 Task: Find connections with filter location Fatehābād with filter topic #Motivationwith filter profile language Potuguese with filter current company McCormick & Company with filter school Young freshers Jobs in Karnataka with filter industry Dentists with filter service category Social Media Marketing with filter keywords title Sales Engineer
Action: Mouse moved to (137, 216)
Screenshot: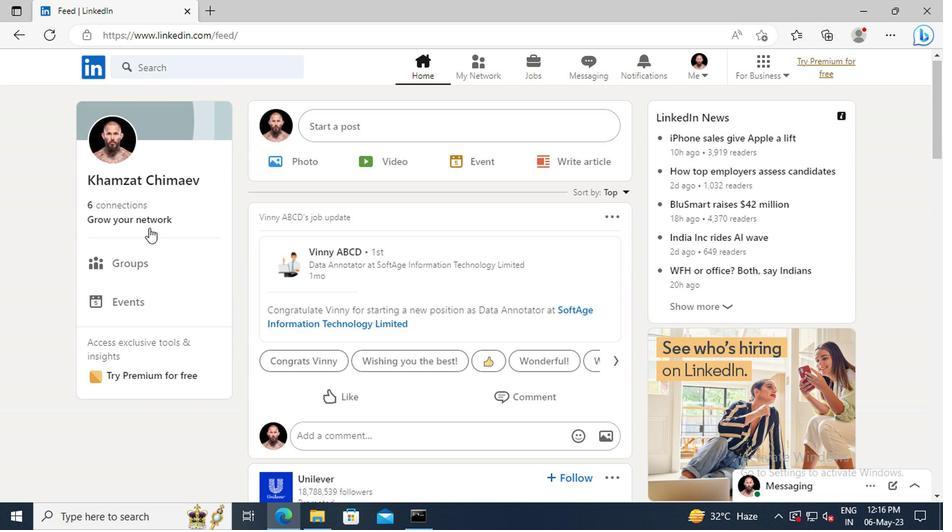 
Action: Mouse pressed left at (137, 216)
Screenshot: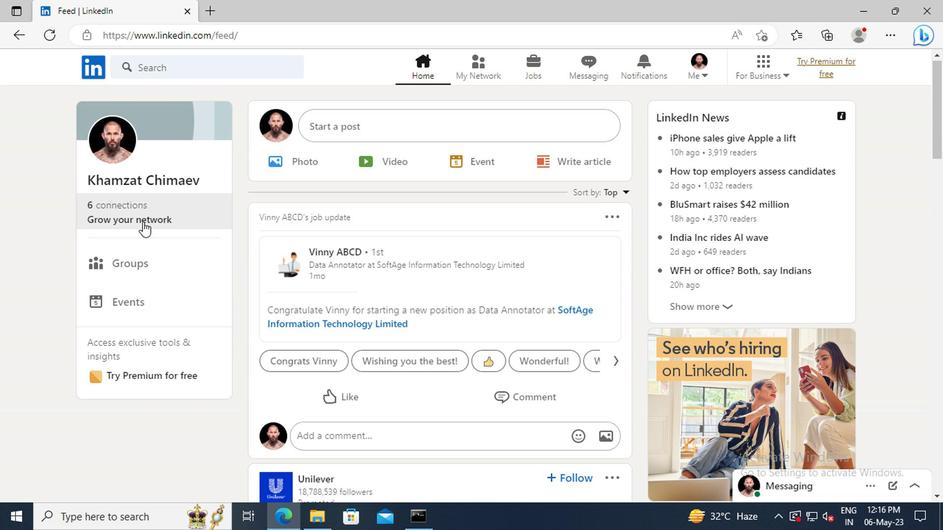 
Action: Mouse moved to (148, 145)
Screenshot: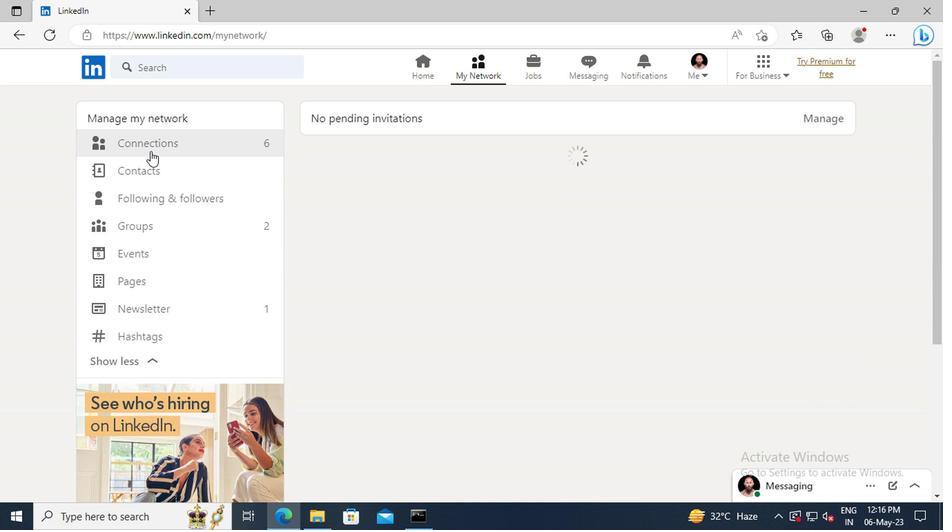 
Action: Mouse pressed left at (148, 145)
Screenshot: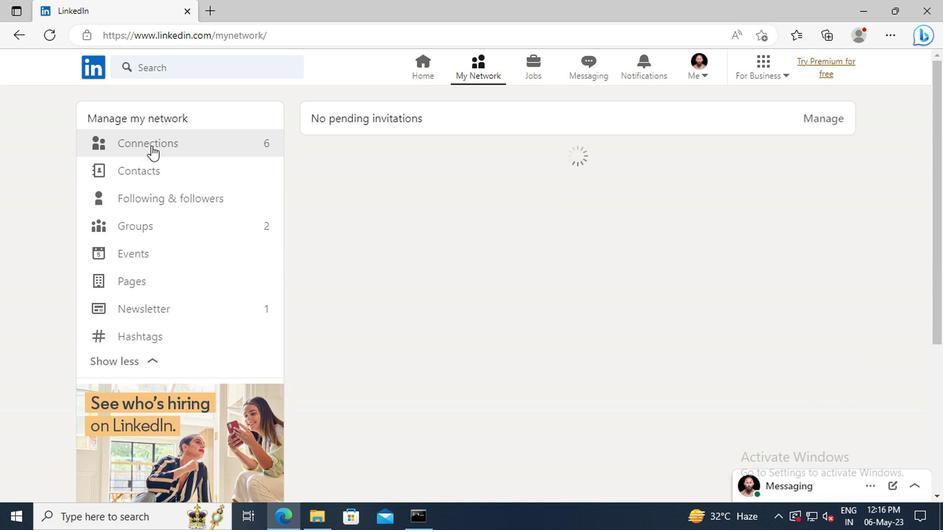 
Action: Mouse moved to (571, 148)
Screenshot: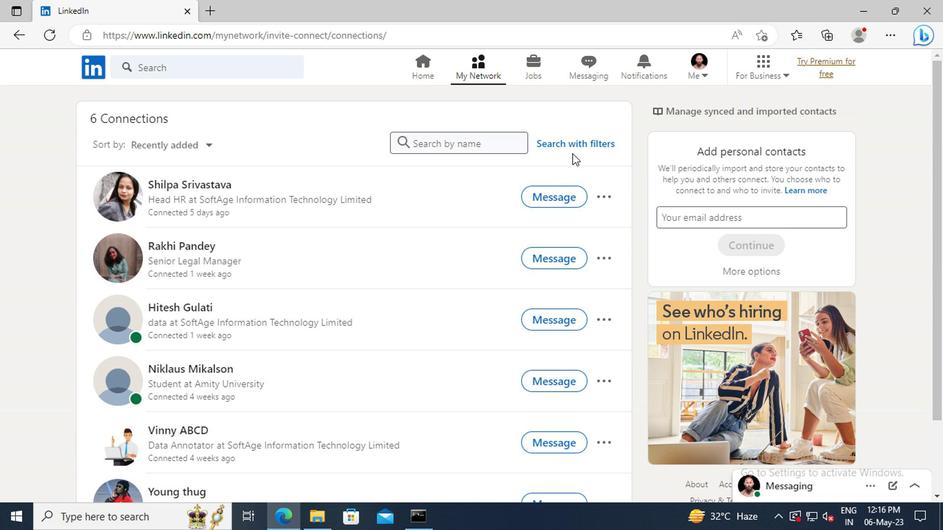 
Action: Mouse pressed left at (571, 148)
Screenshot: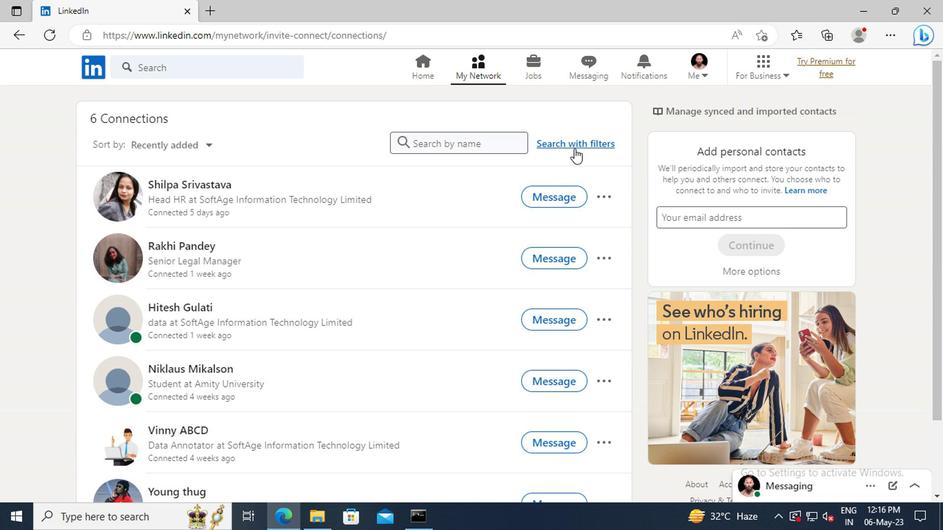 
Action: Mouse moved to (520, 108)
Screenshot: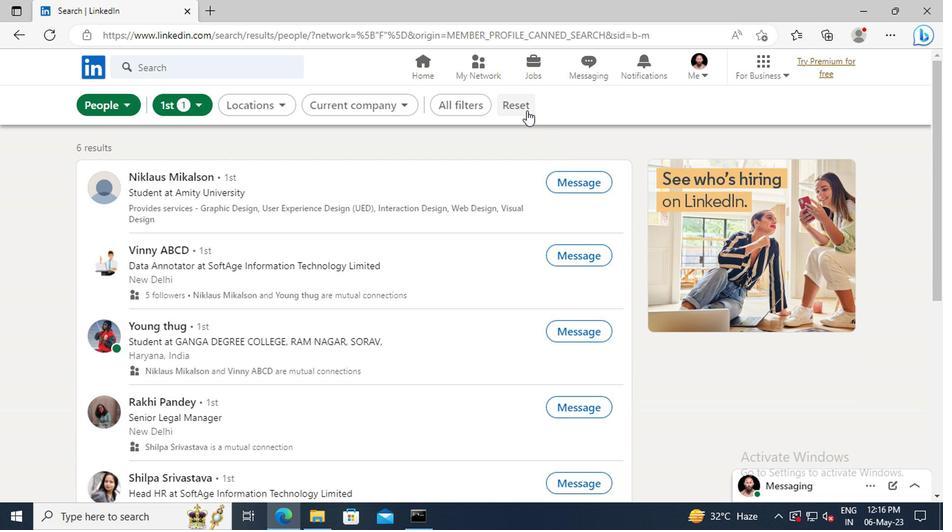 
Action: Mouse pressed left at (520, 108)
Screenshot: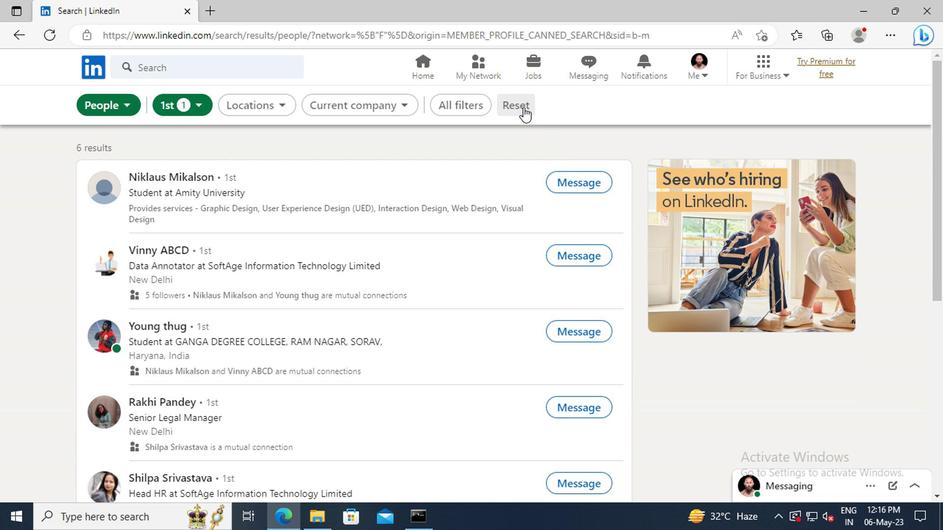 
Action: Mouse moved to (506, 108)
Screenshot: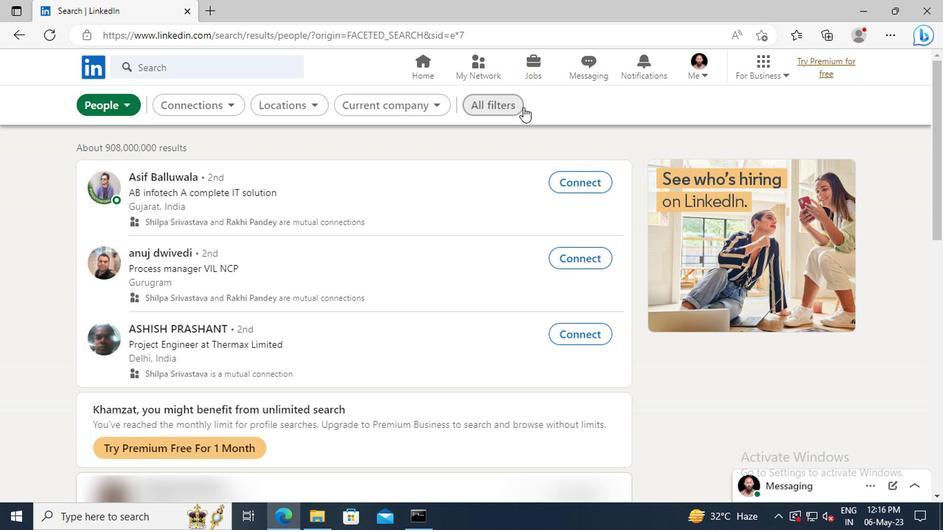 
Action: Mouse pressed left at (506, 108)
Screenshot: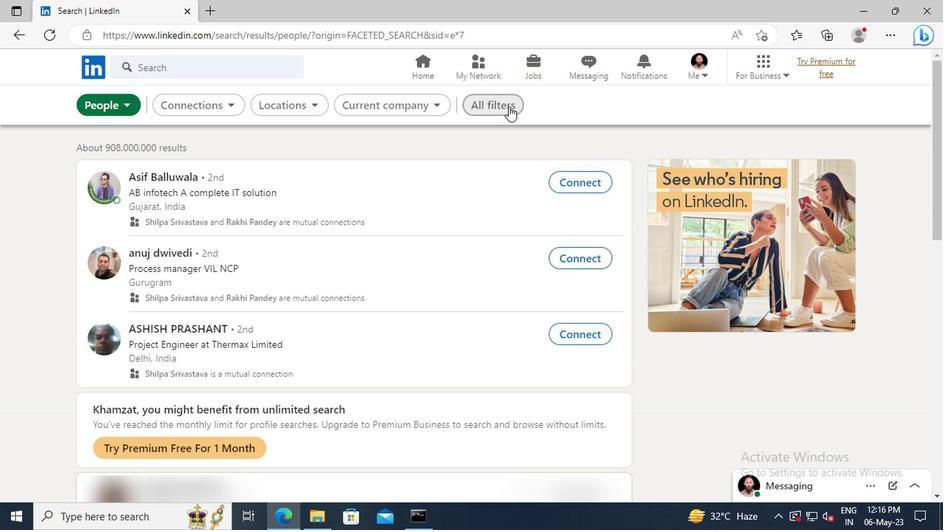 
Action: Mouse moved to (749, 263)
Screenshot: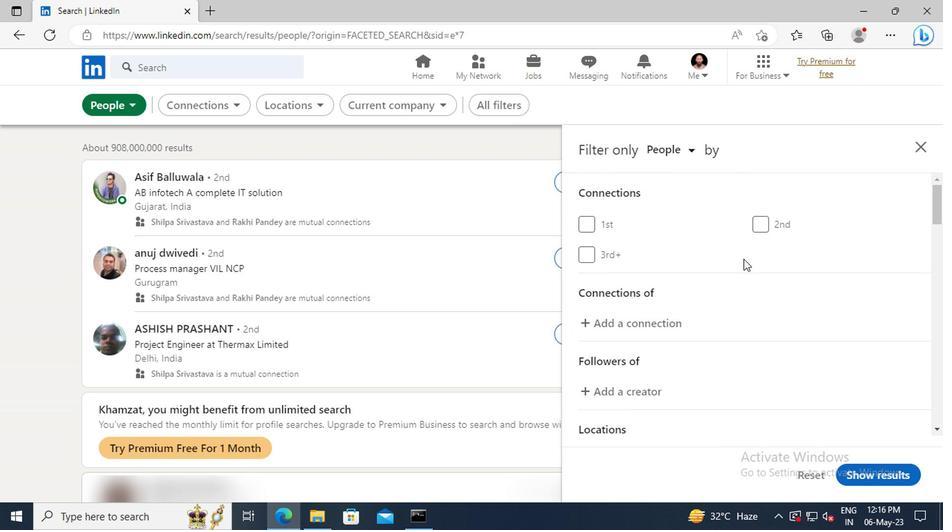 
Action: Mouse scrolled (749, 262) with delta (0, 0)
Screenshot: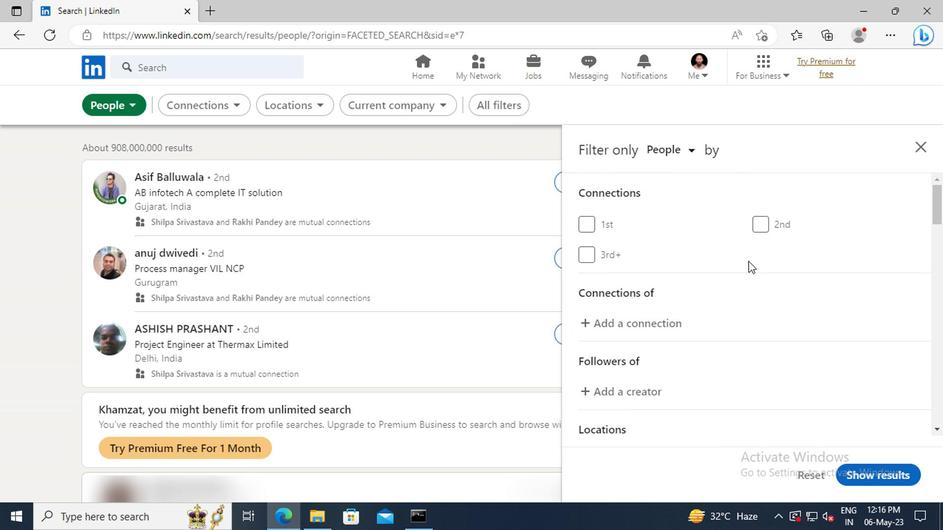 
Action: Mouse scrolled (749, 262) with delta (0, 0)
Screenshot: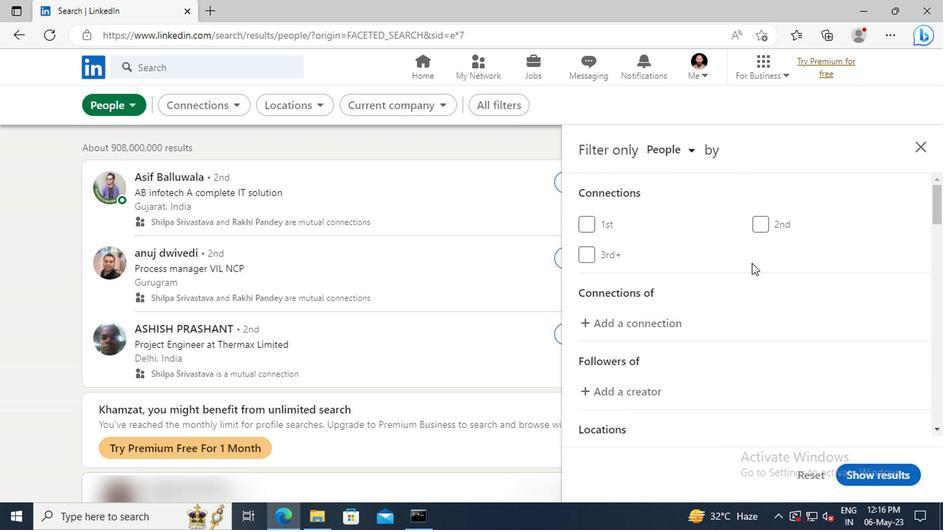 
Action: Mouse scrolled (749, 262) with delta (0, 0)
Screenshot: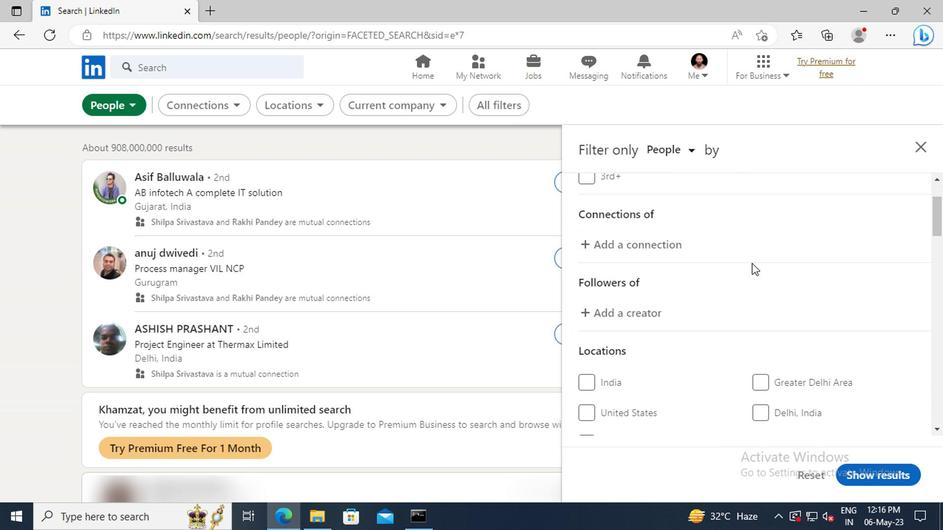 
Action: Mouse scrolled (749, 262) with delta (0, 0)
Screenshot: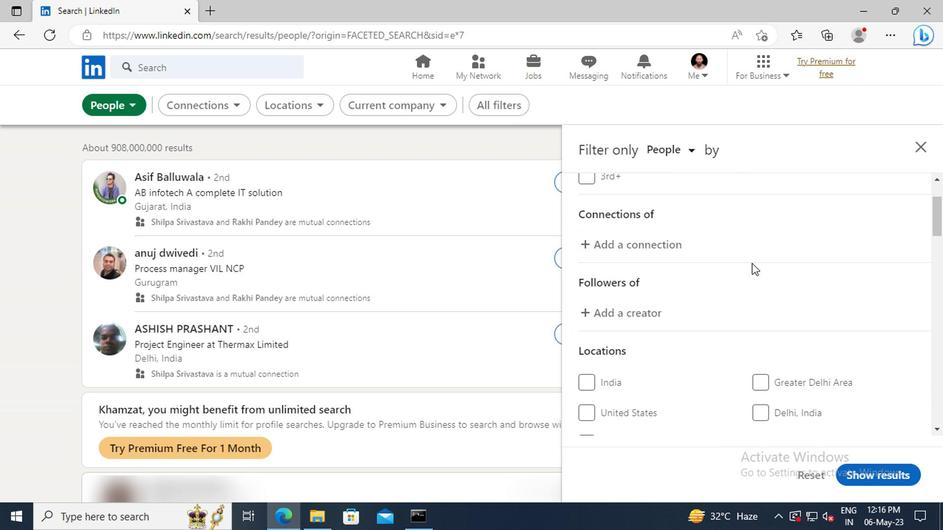 
Action: Mouse scrolled (749, 262) with delta (0, 0)
Screenshot: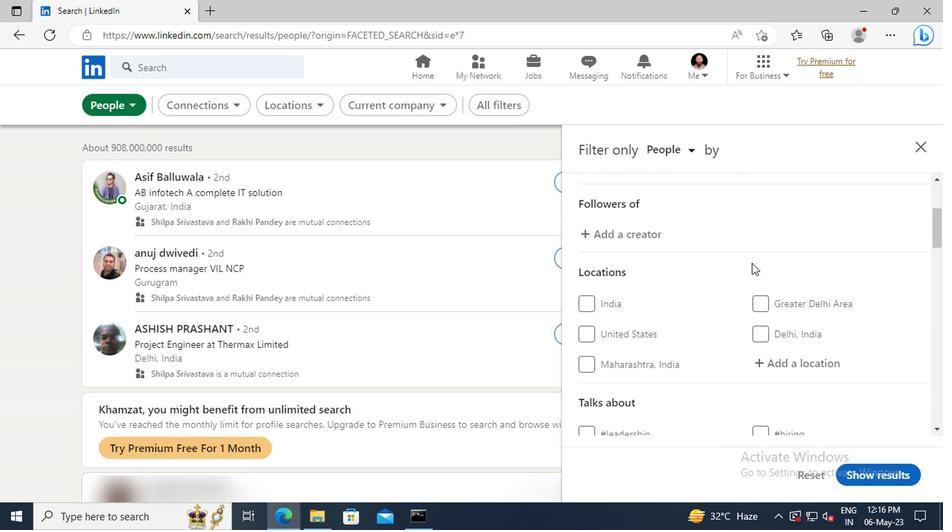
Action: Mouse moved to (749, 264)
Screenshot: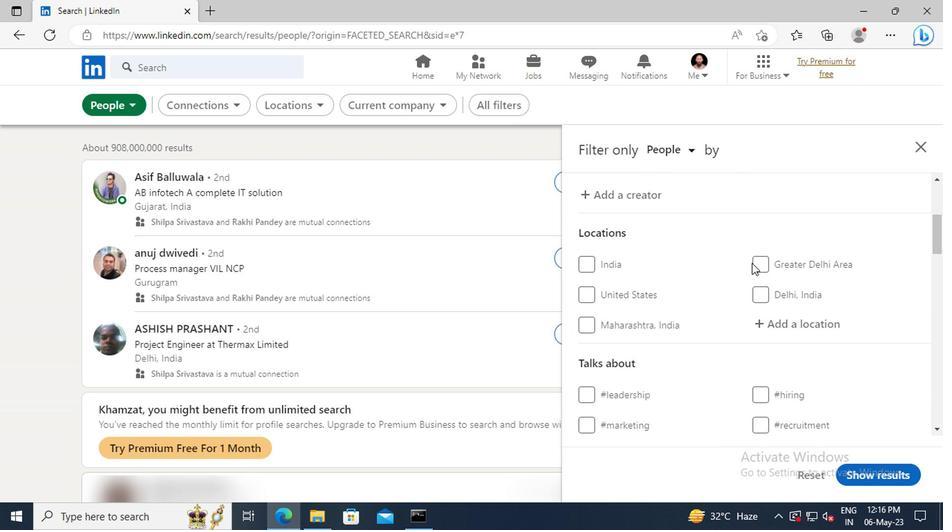 
Action: Mouse scrolled (749, 264) with delta (0, 0)
Screenshot: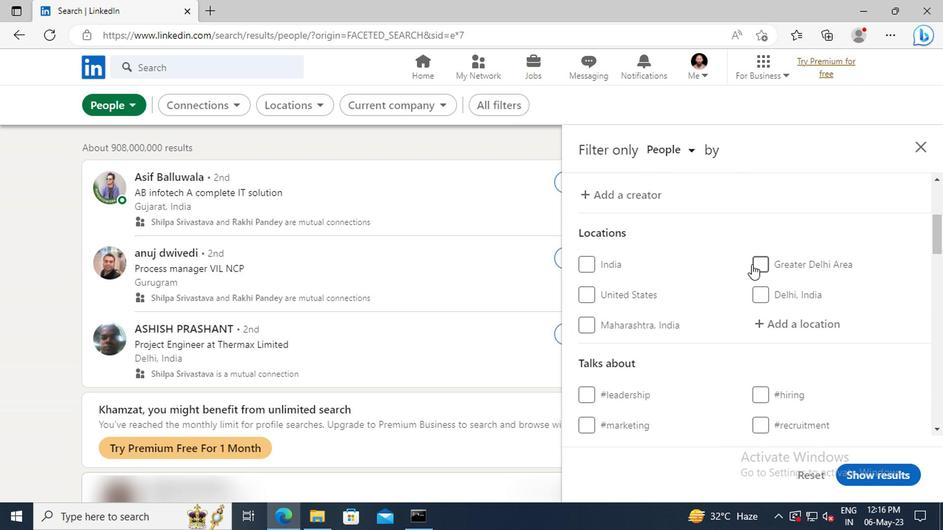 
Action: Mouse moved to (765, 282)
Screenshot: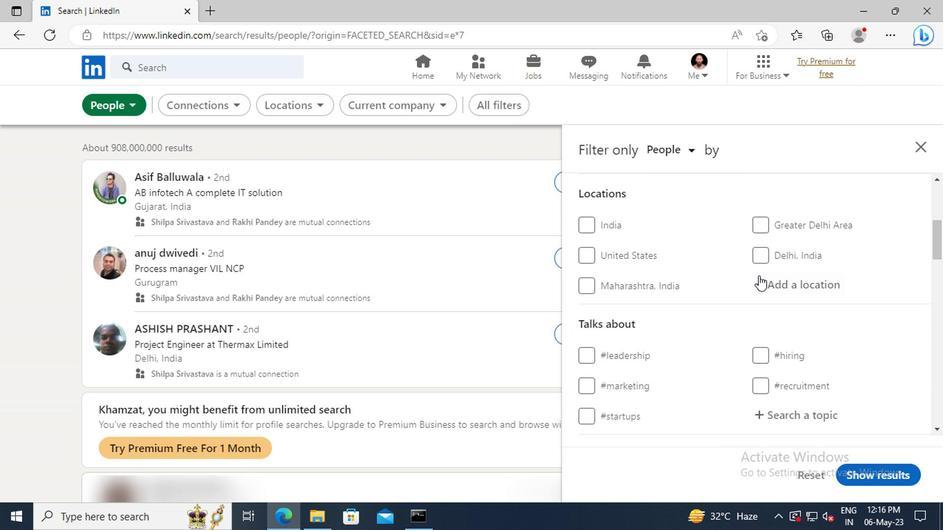 
Action: Mouse pressed left at (765, 282)
Screenshot: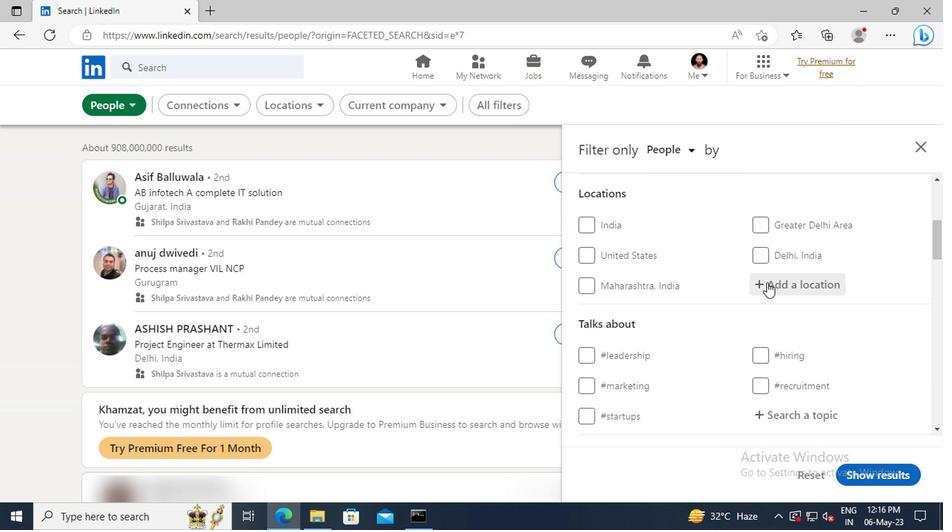 
Action: Key pressed <Key.shift>FATEHABAD
Screenshot: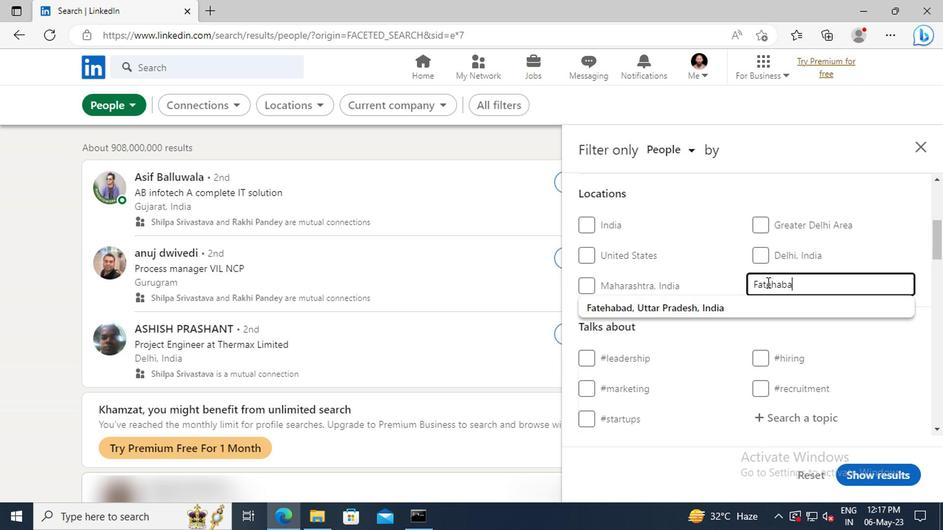 
Action: Mouse moved to (763, 303)
Screenshot: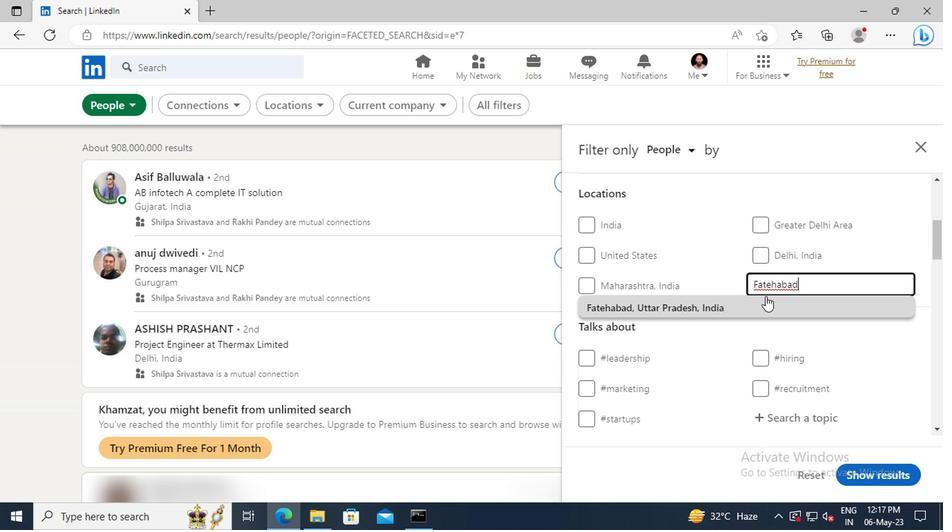 
Action: Mouse pressed left at (763, 303)
Screenshot: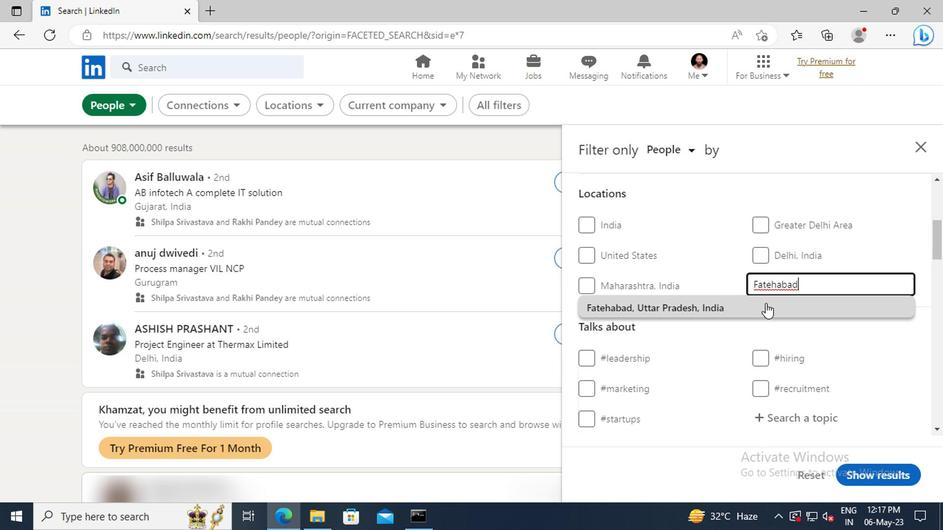 
Action: Mouse scrolled (763, 302) with delta (0, 0)
Screenshot: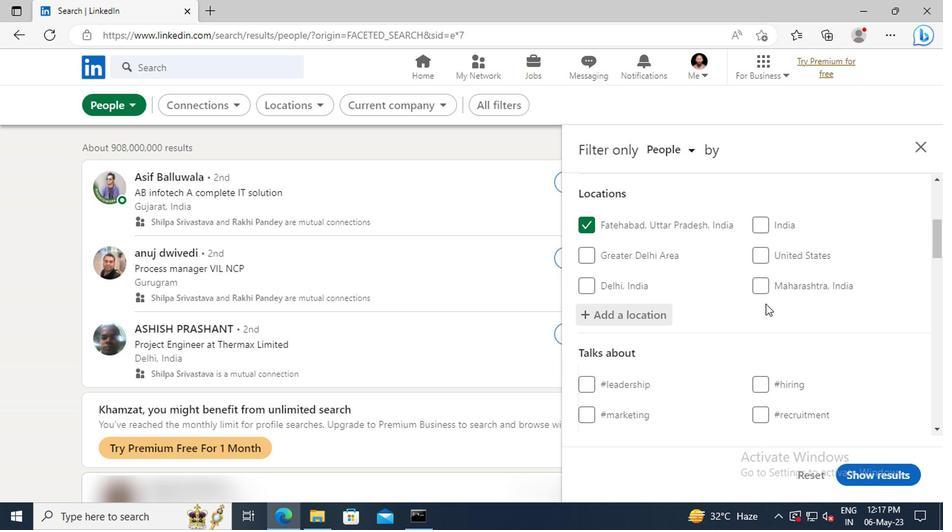 
Action: Mouse scrolled (763, 302) with delta (0, 0)
Screenshot: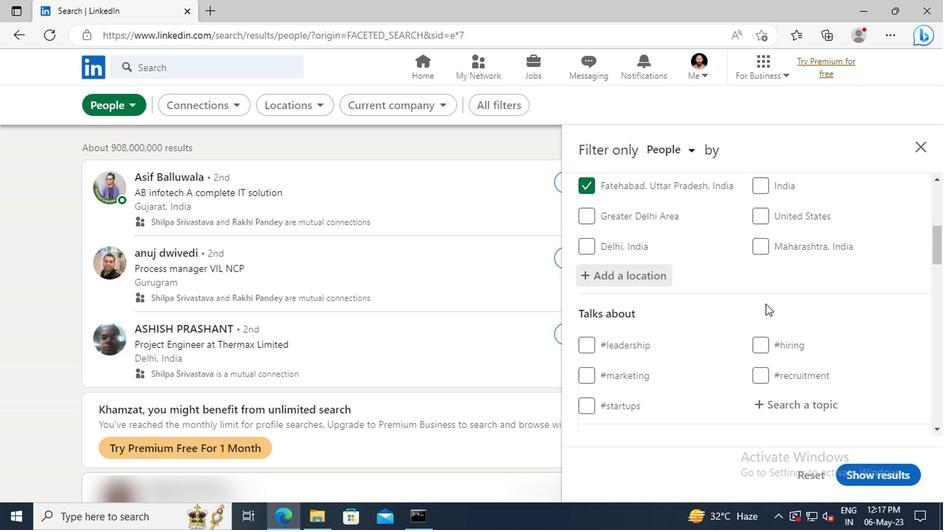 
Action: Mouse scrolled (763, 302) with delta (0, 0)
Screenshot: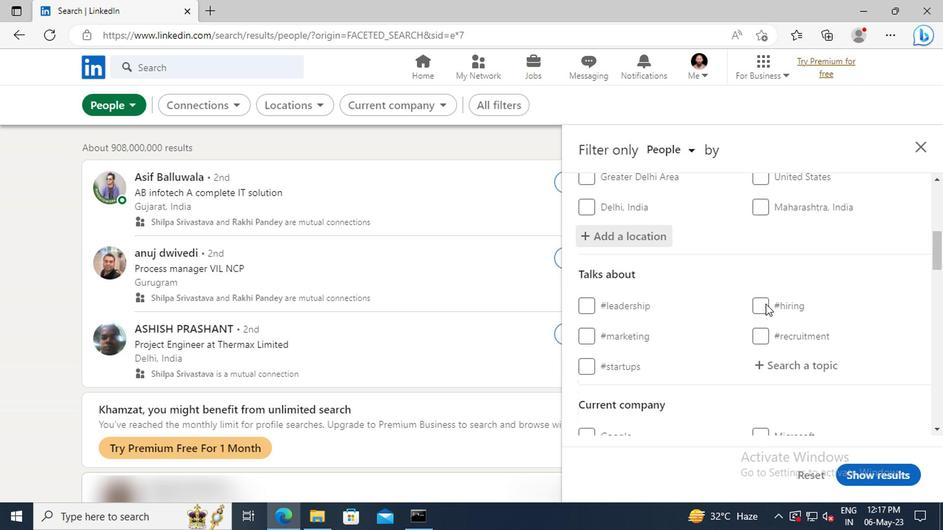 
Action: Mouse moved to (765, 323)
Screenshot: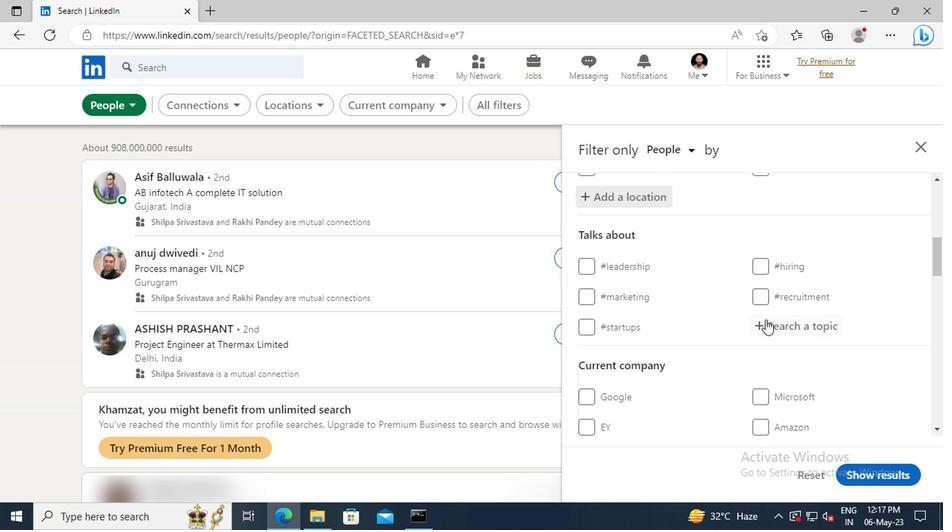 
Action: Mouse pressed left at (765, 323)
Screenshot: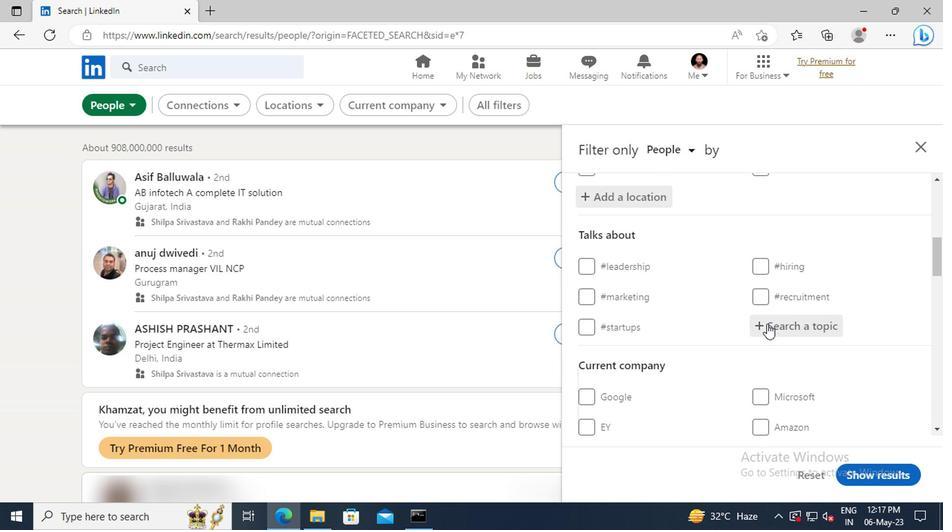 
Action: Key pressed <Key.shift>MOTI
Screenshot: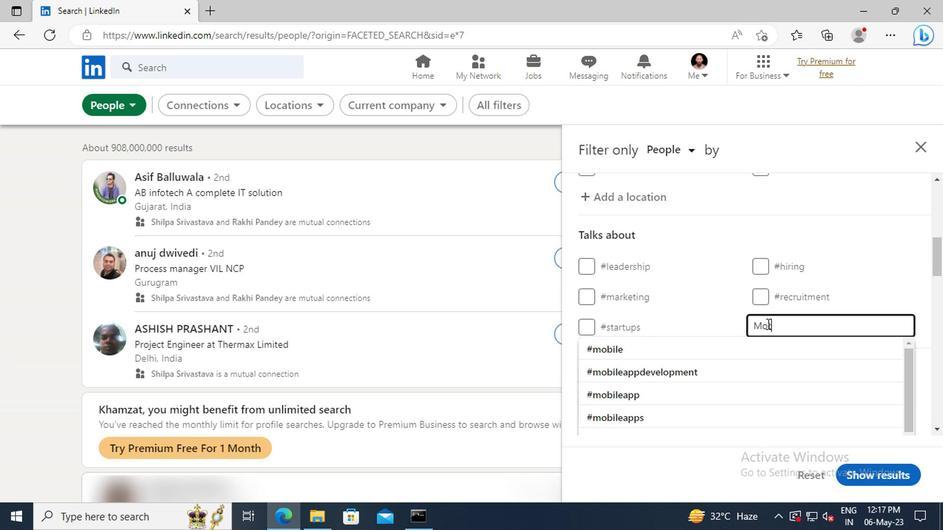 
Action: Mouse moved to (766, 342)
Screenshot: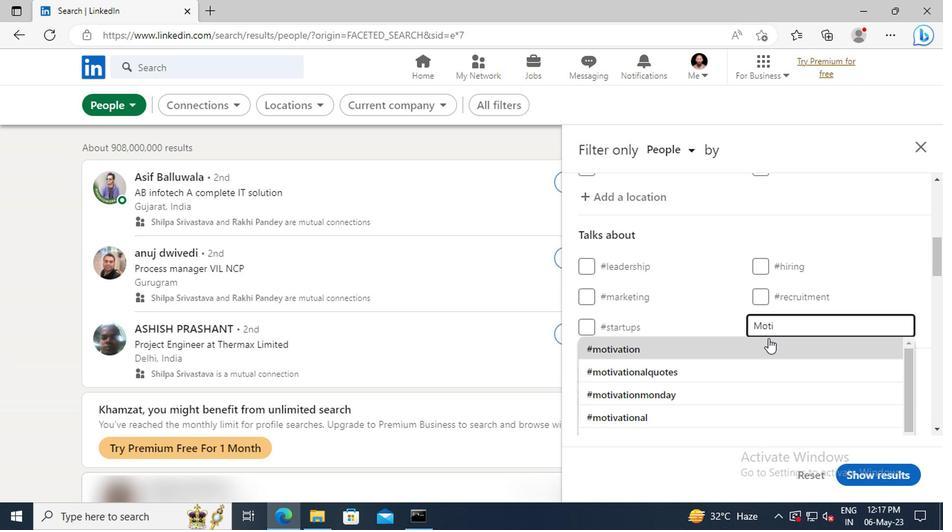 
Action: Mouse pressed left at (766, 342)
Screenshot: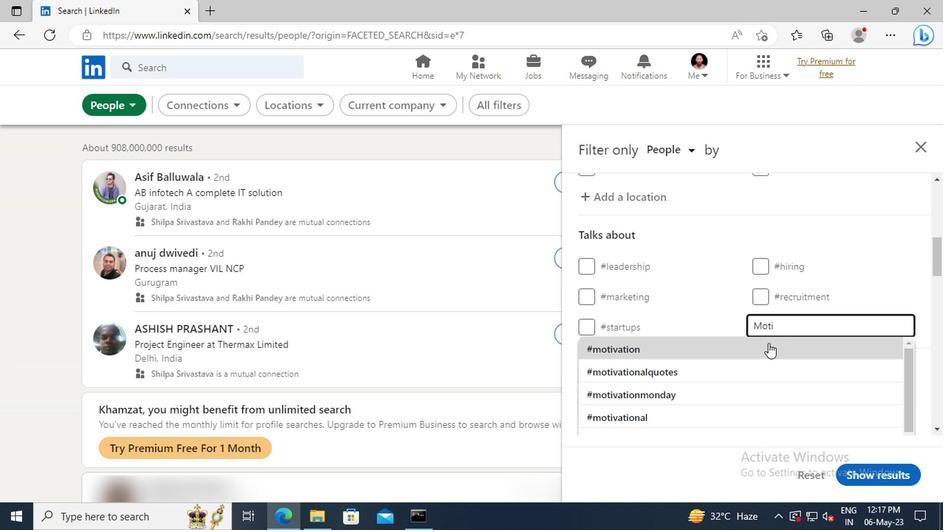 
Action: Mouse scrolled (766, 342) with delta (0, 0)
Screenshot: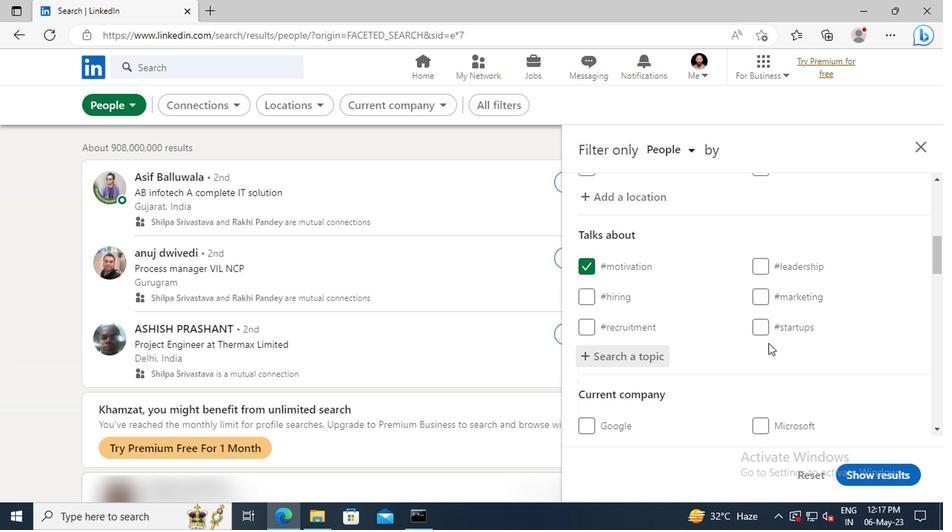 
Action: Mouse scrolled (766, 342) with delta (0, 0)
Screenshot: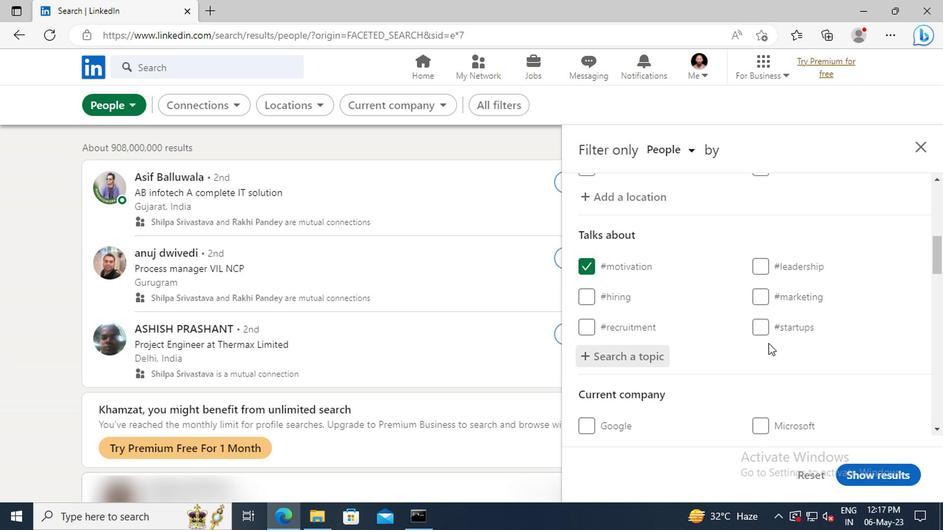 
Action: Mouse scrolled (766, 342) with delta (0, 0)
Screenshot: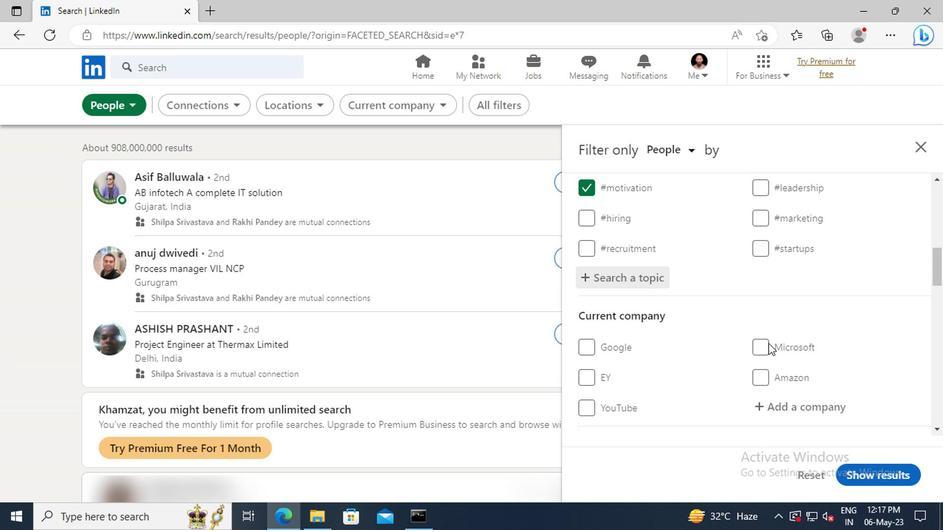 
Action: Mouse scrolled (766, 342) with delta (0, 0)
Screenshot: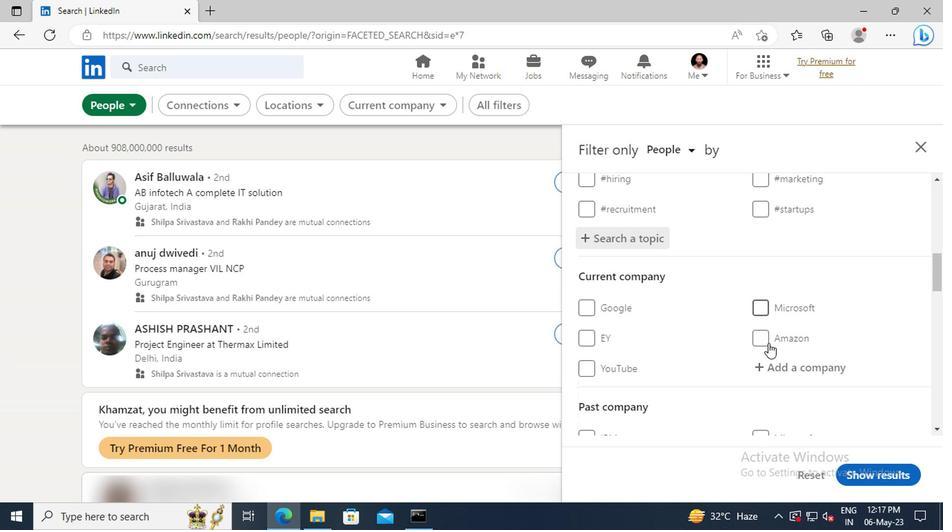 
Action: Mouse scrolled (766, 342) with delta (0, 0)
Screenshot: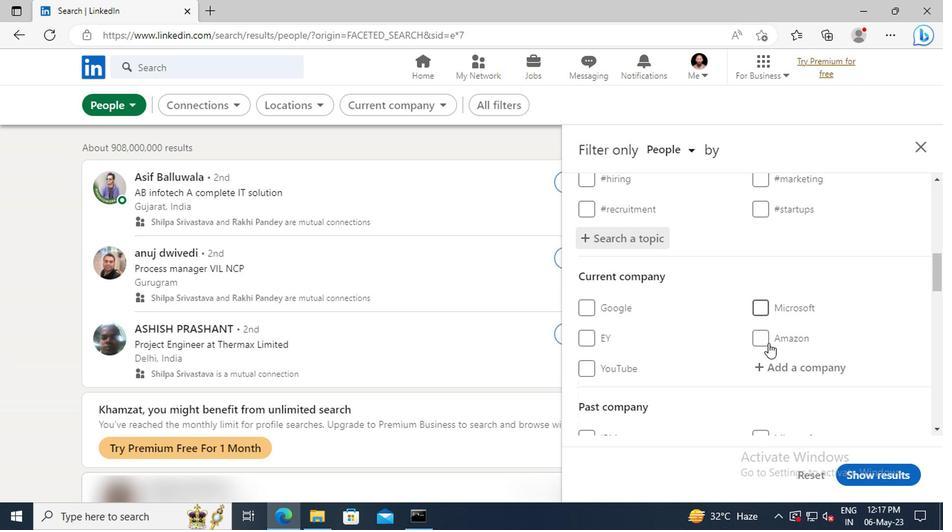 
Action: Mouse scrolled (766, 342) with delta (0, 0)
Screenshot: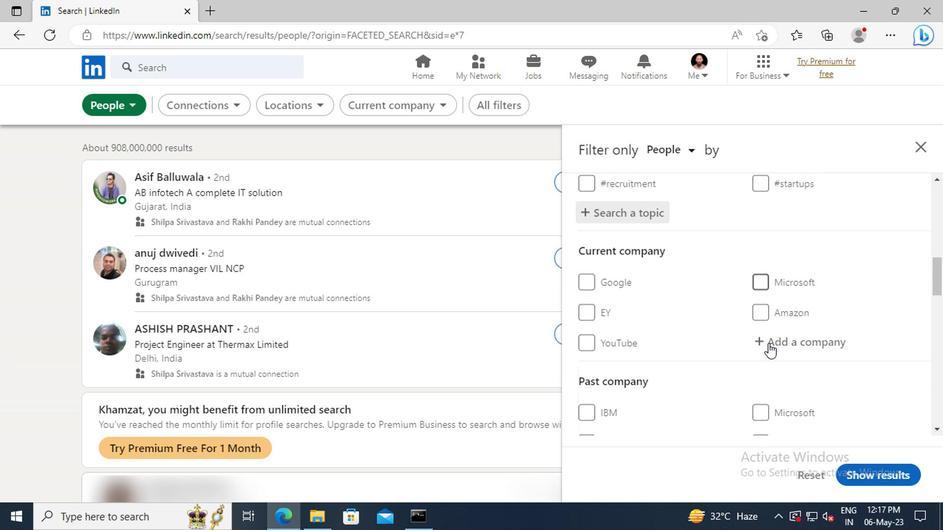 
Action: Mouse scrolled (766, 342) with delta (0, 0)
Screenshot: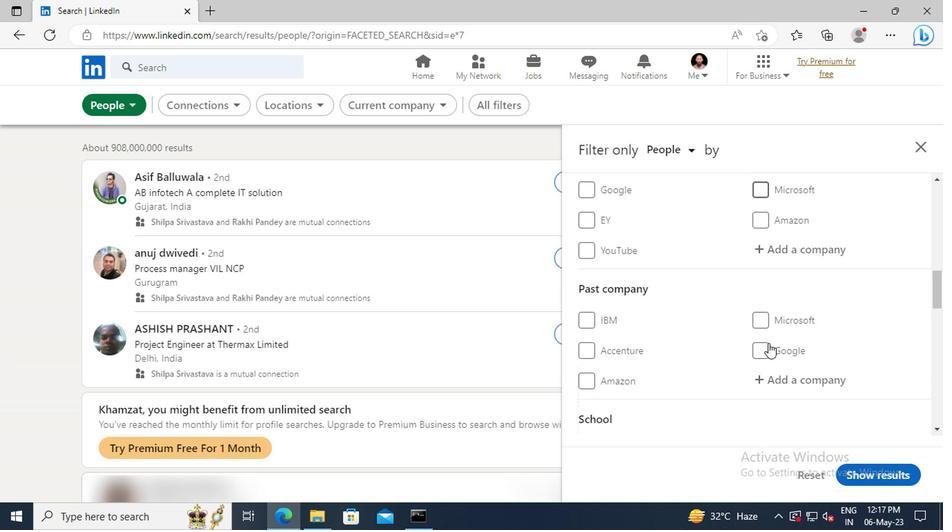 
Action: Mouse scrolled (766, 342) with delta (0, 0)
Screenshot: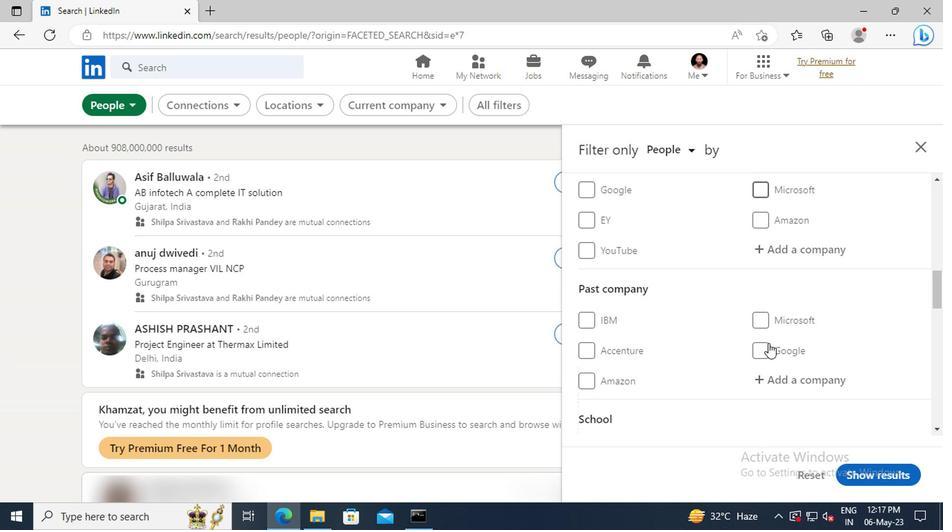 
Action: Mouse scrolled (766, 342) with delta (0, 0)
Screenshot: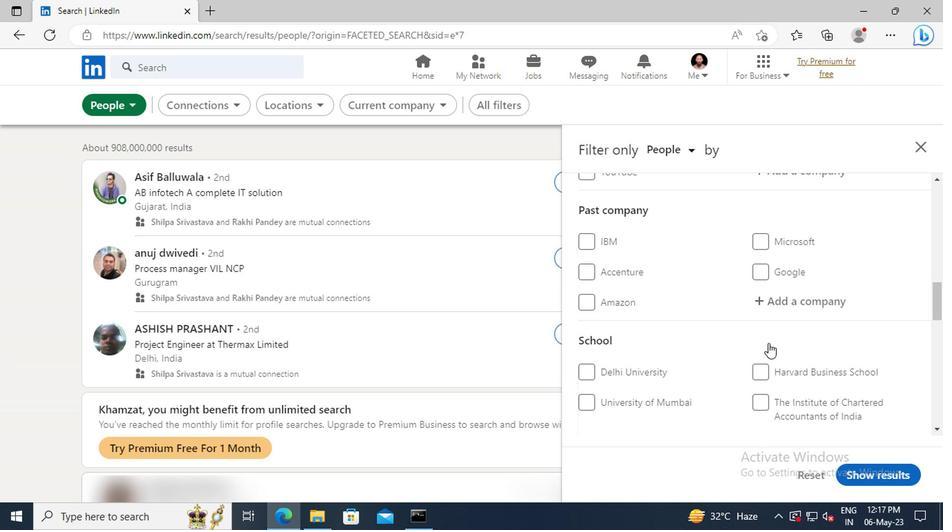 
Action: Mouse scrolled (766, 342) with delta (0, 0)
Screenshot: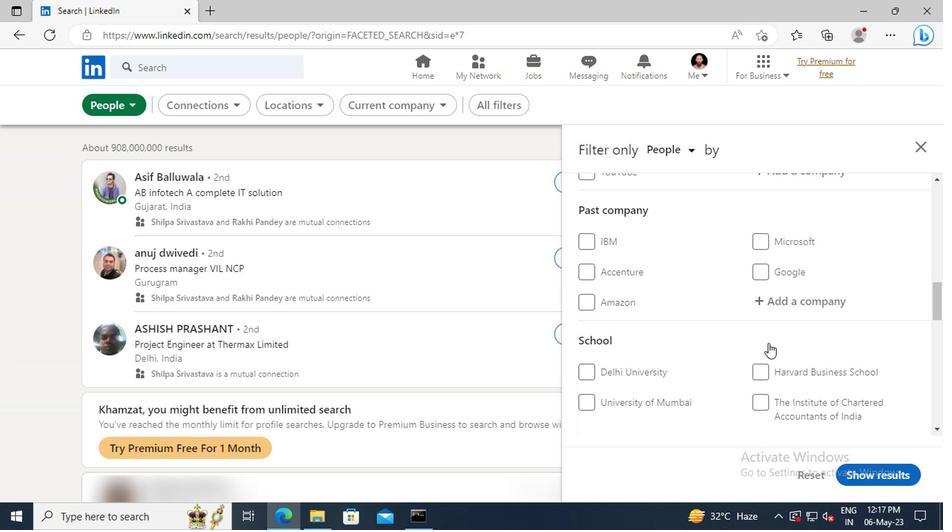 
Action: Mouse scrolled (766, 342) with delta (0, 0)
Screenshot: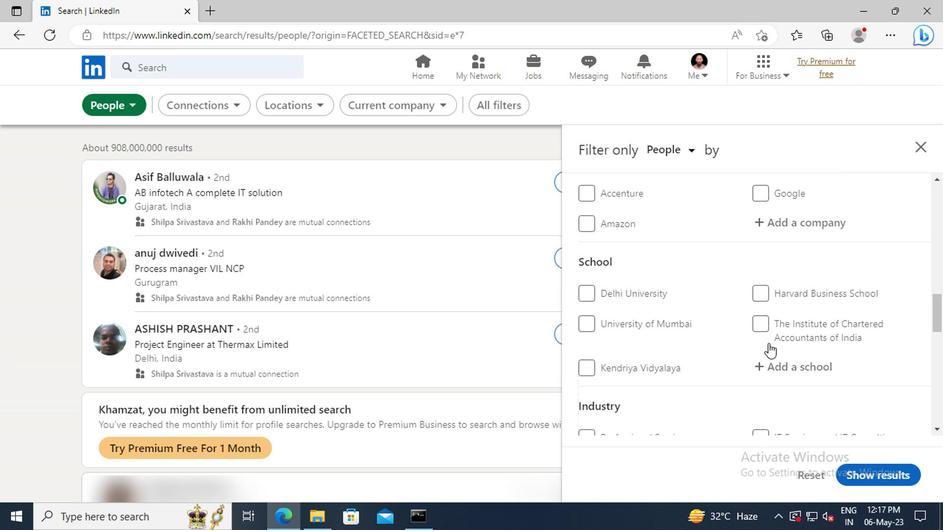 
Action: Mouse scrolled (766, 342) with delta (0, 0)
Screenshot: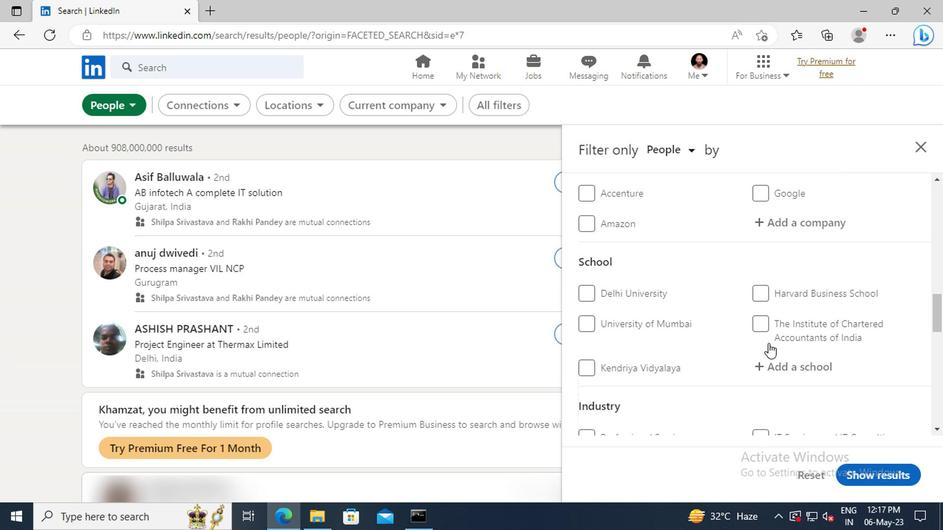 
Action: Mouse scrolled (766, 342) with delta (0, 0)
Screenshot: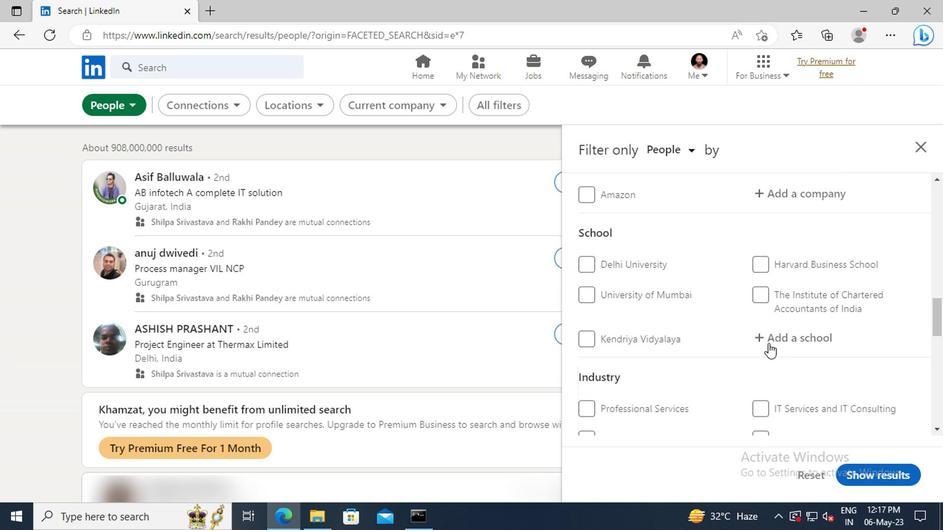
Action: Mouse scrolled (766, 342) with delta (0, 0)
Screenshot: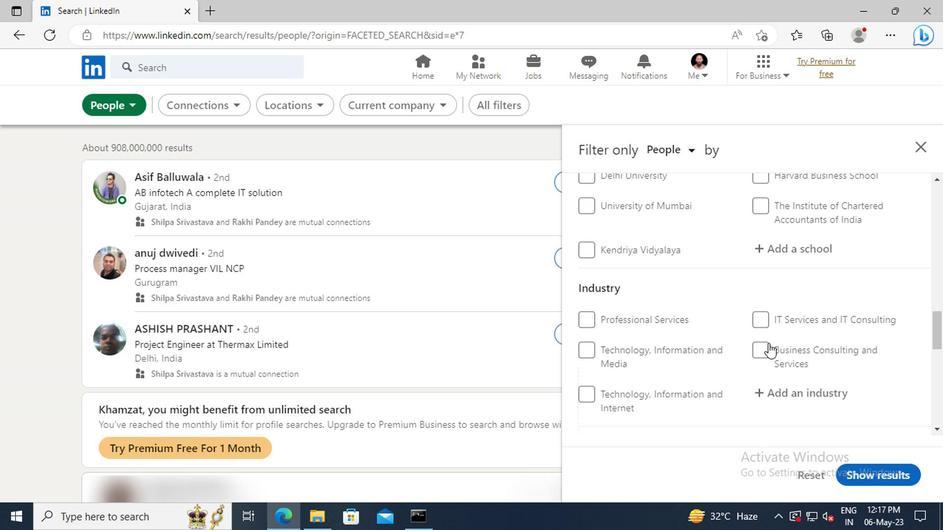 
Action: Mouse scrolled (766, 342) with delta (0, 0)
Screenshot: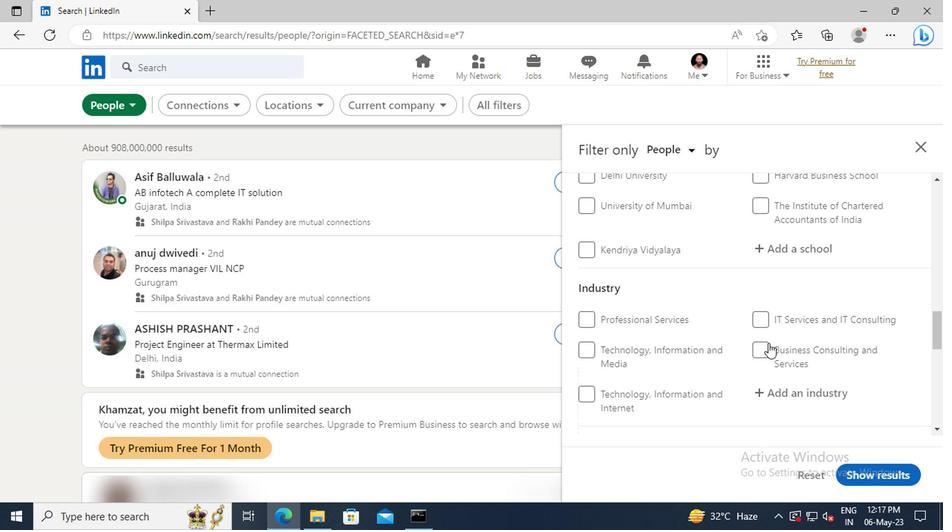 
Action: Mouse scrolled (766, 342) with delta (0, 0)
Screenshot: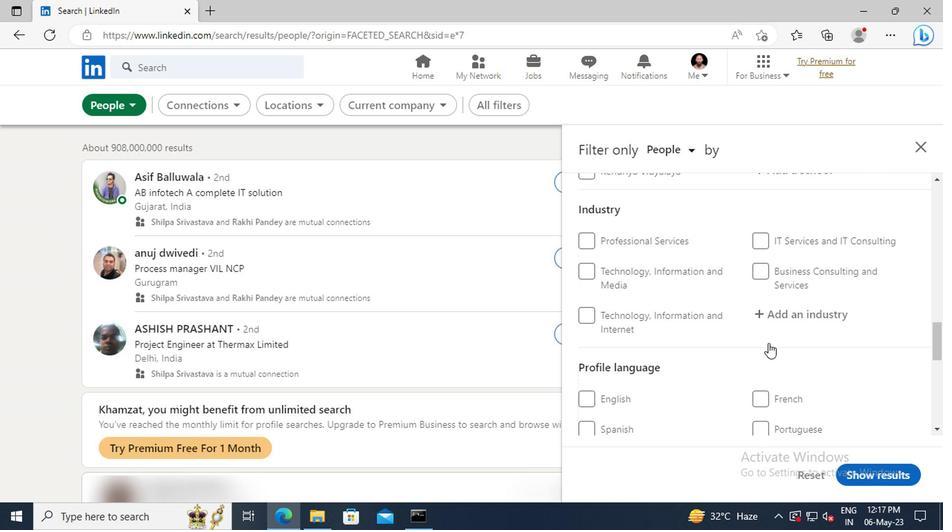 
Action: Mouse scrolled (766, 342) with delta (0, 0)
Screenshot: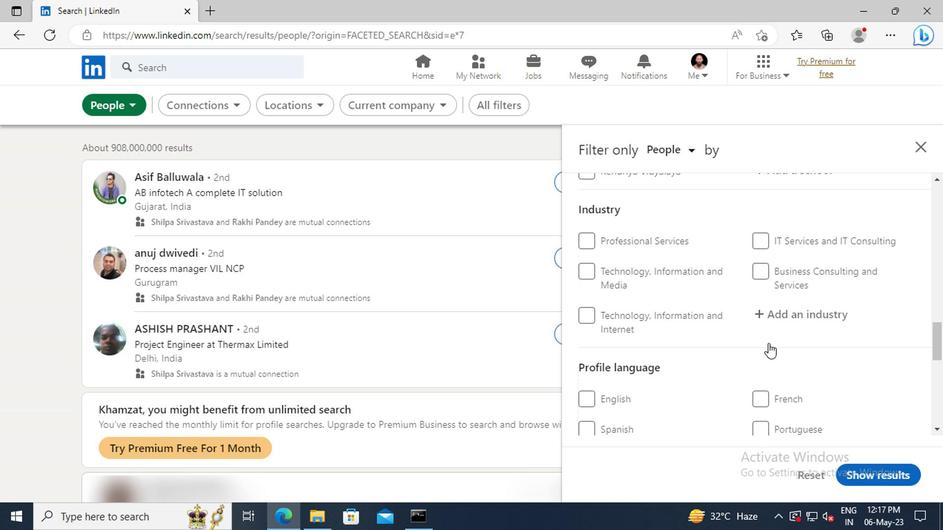 
Action: Mouse moved to (763, 350)
Screenshot: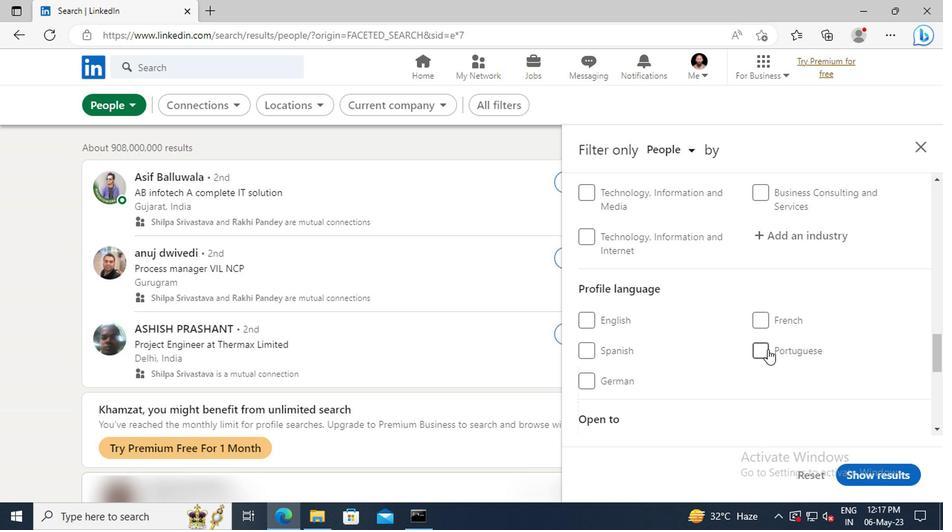 
Action: Mouse pressed left at (763, 350)
Screenshot: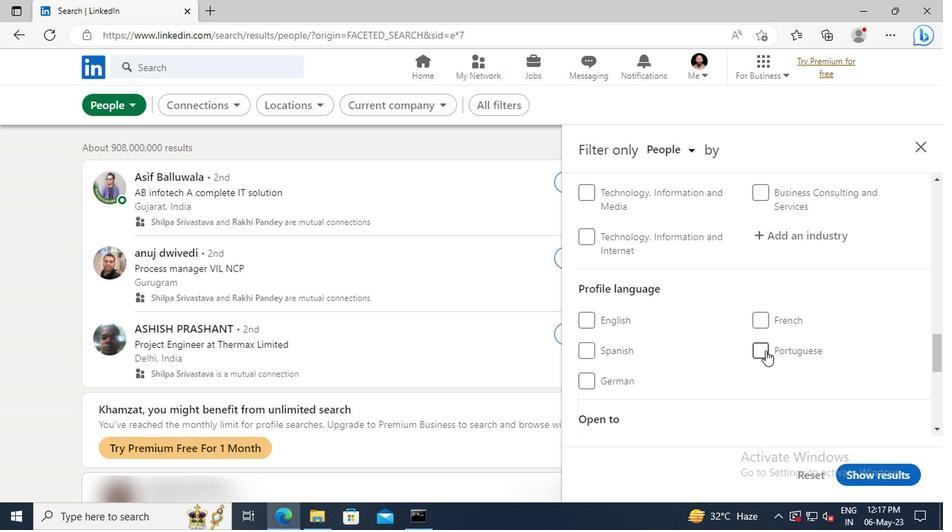 
Action: Mouse moved to (780, 323)
Screenshot: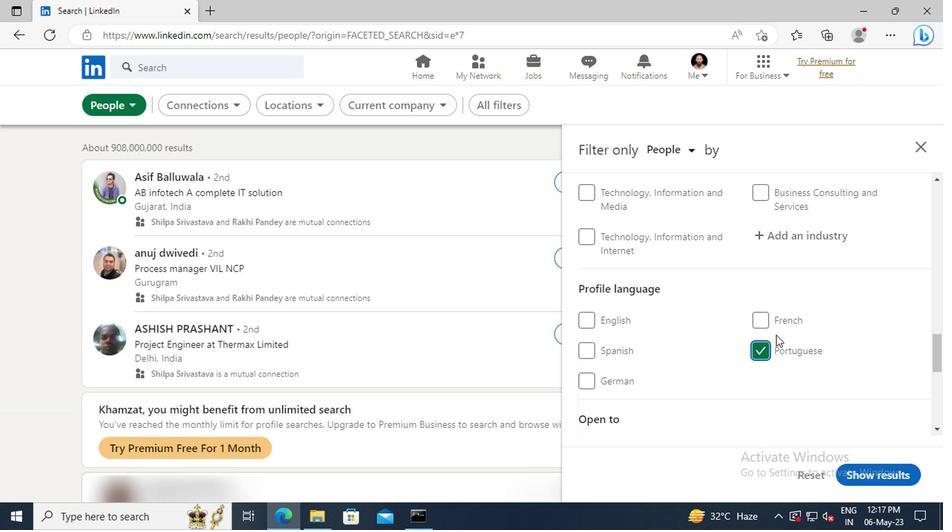 
Action: Mouse scrolled (780, 324) with delta (0, 0)
Screenshot: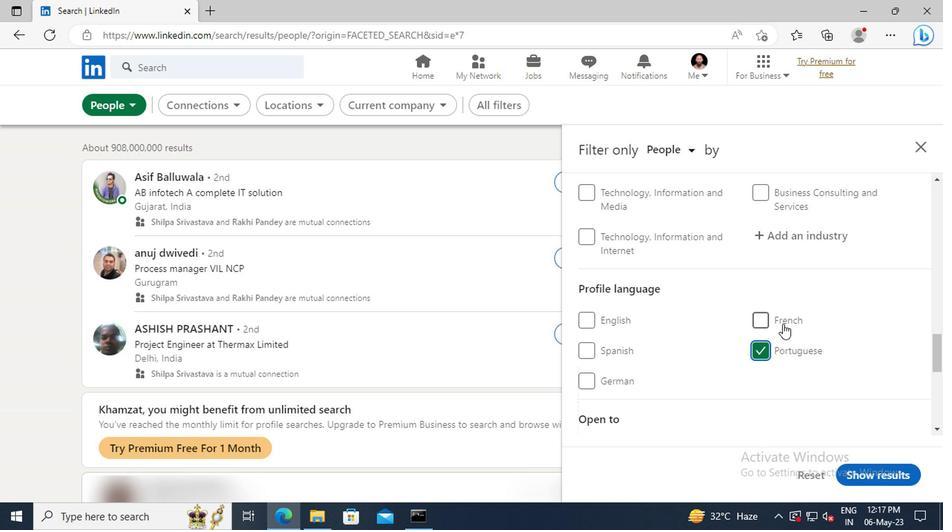 
Action: Mouse scrolled (780, 324) with delta (0, 0)
Screenshot: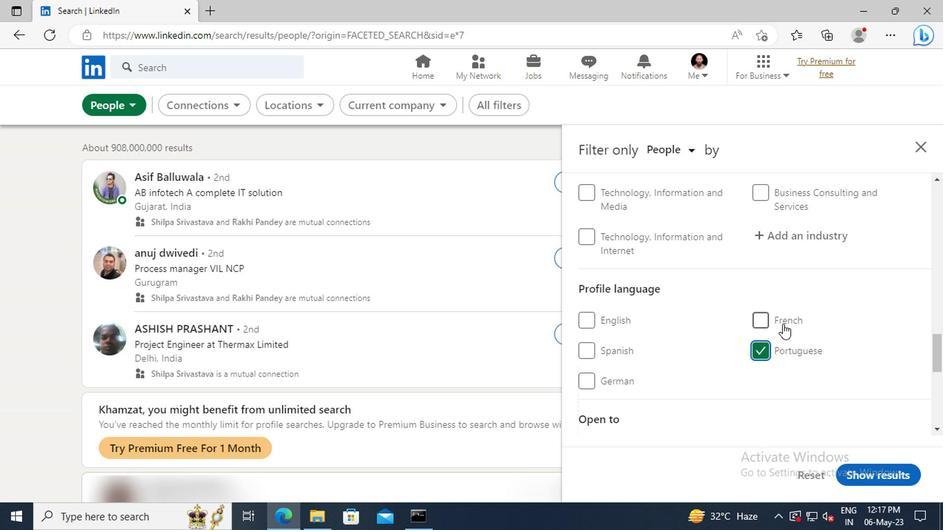 
Action: Mouse scrolled (780, 324) with delta (0, 0)
Screenshot: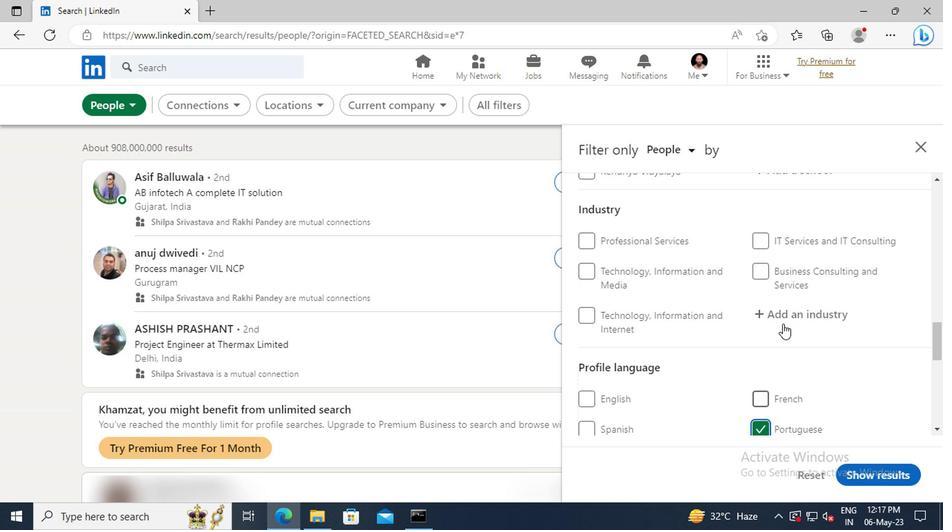 
Action: Mouse scrolled (780, 324) with delta (0, 0)
Screenshot: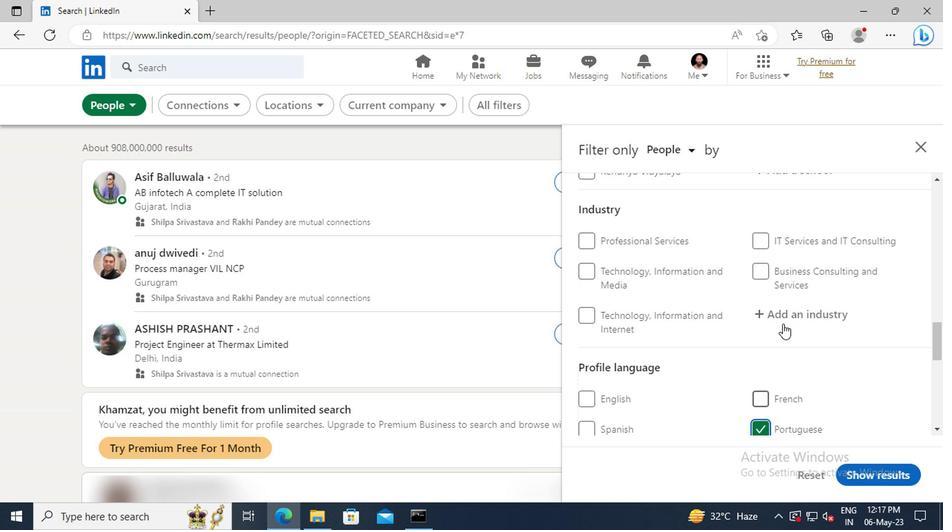 
Action: Mouse scrolled (780, 324) with delta (0, 0)
Screenshot: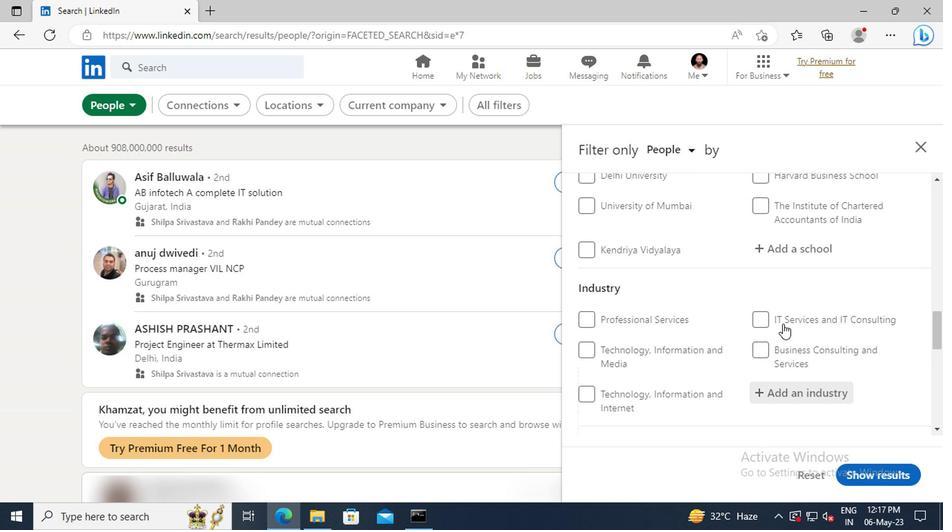 
Action: Mouse scrolled (780, 324) with delta (0, 0)
Screenshot: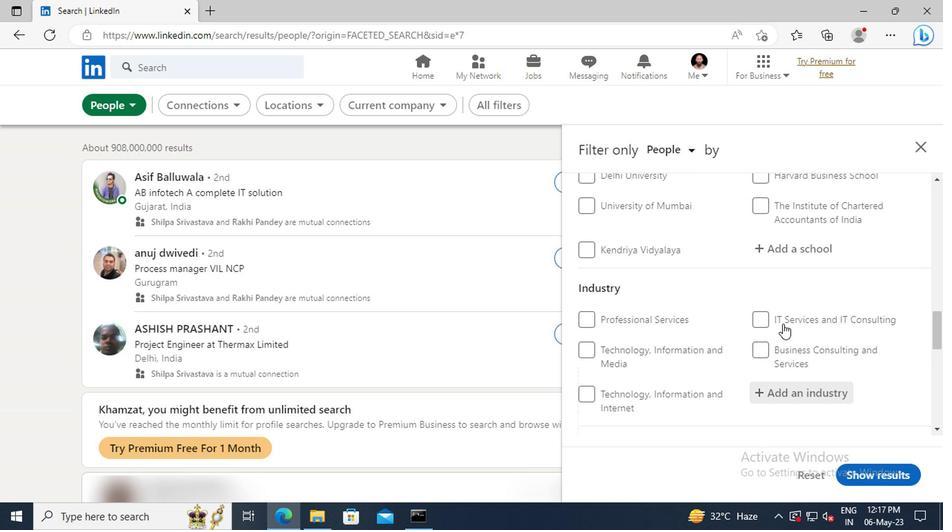
Action: Mouse scrolled (780, 324) with delta (0, 0)
Screenshot: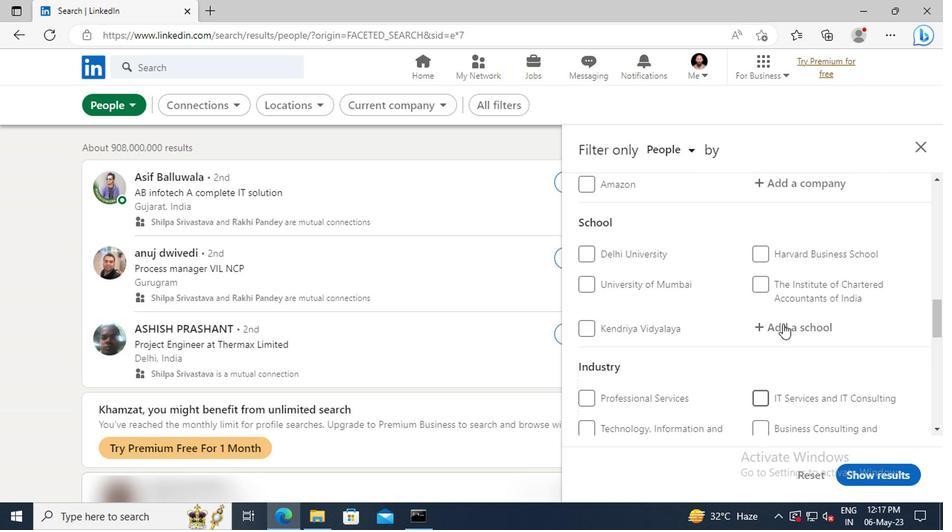 
Action: Mouse scrolled (780, 324) with delta (0, 0)
Screenshot: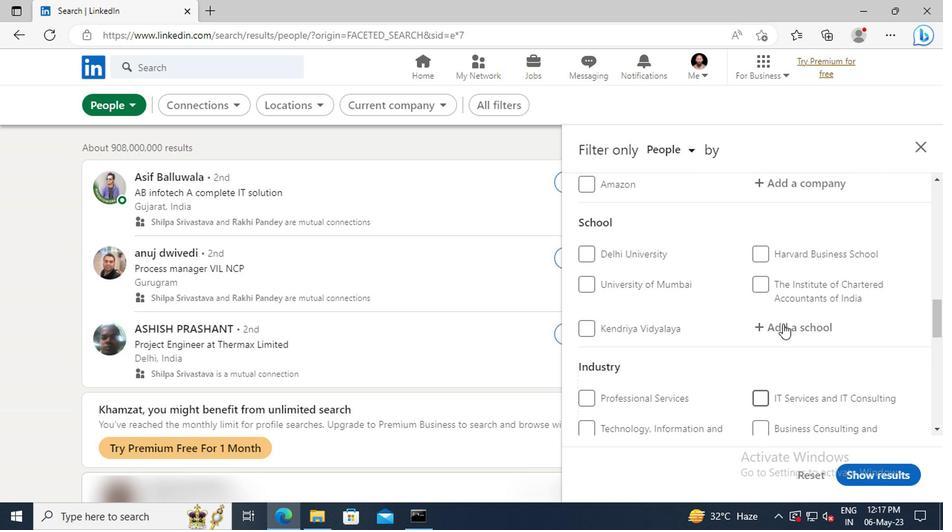 
Action: Mouse scrolled (780, 324) with delta (0, 0)
Screenshot: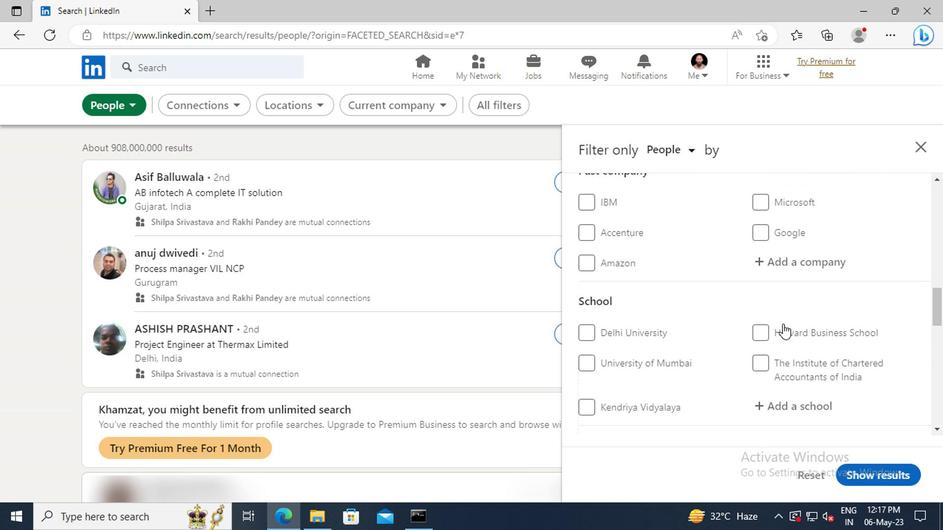
Action: Mouse scrolled (780, 324) with delta (0, 0)
Screenshot: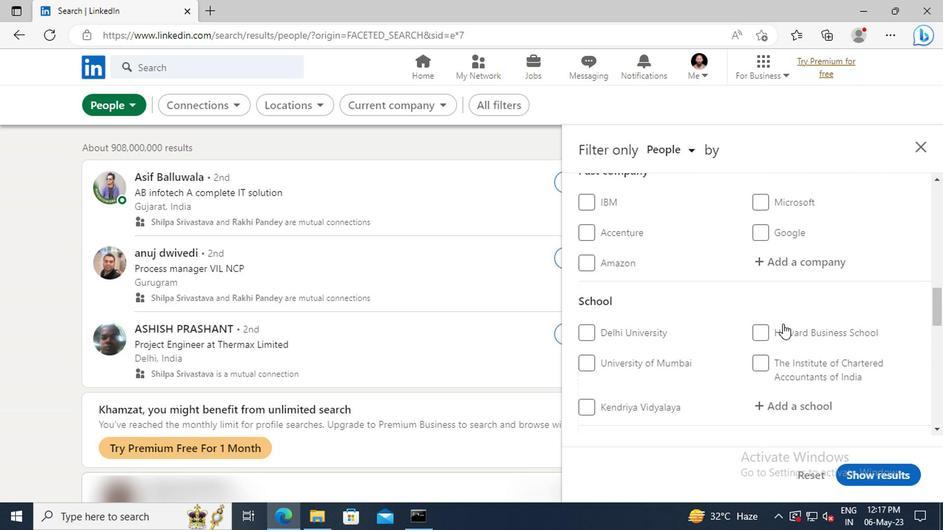 
Action: Mouse scrolled (780, 324) with delta (0, 0)
Screenshot: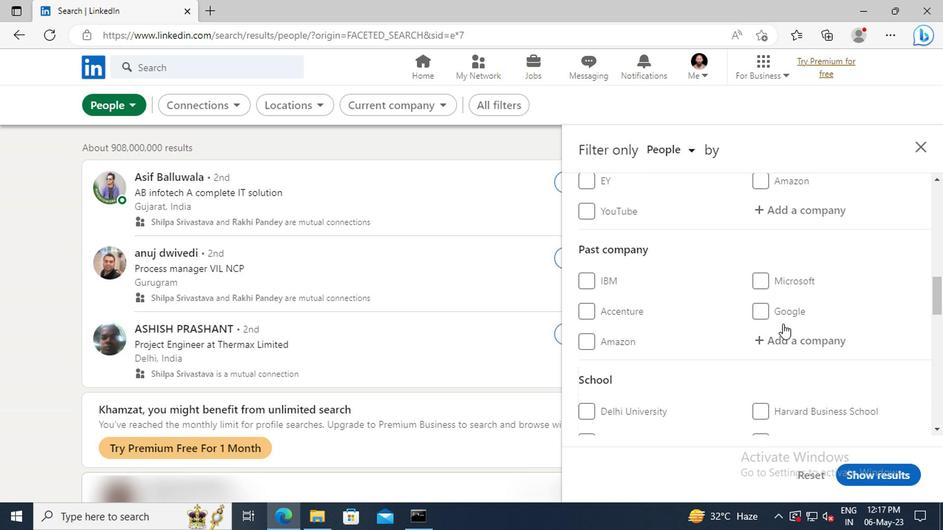 
Action: Mouse scrolled (780, 324) with delta (0, 0)
Screenshot: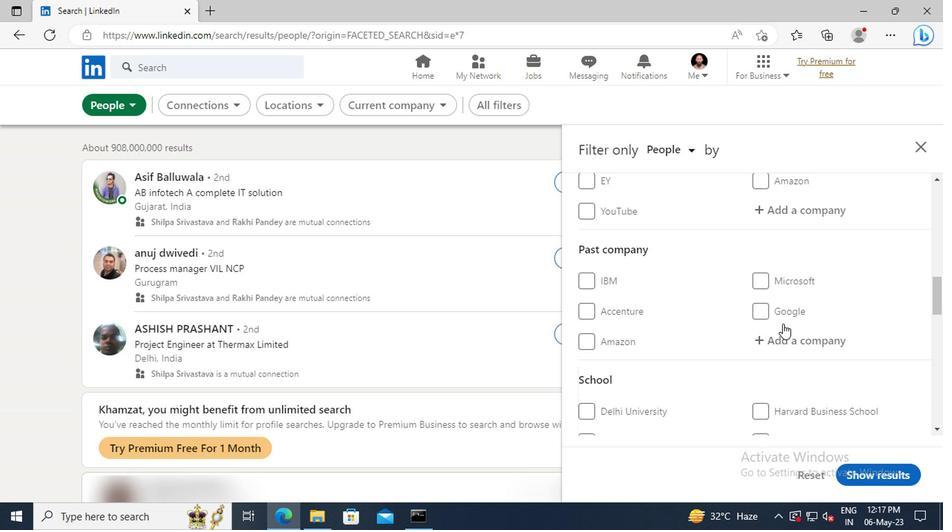 
Action: Mouse moved to (777, 292)
Screenshot: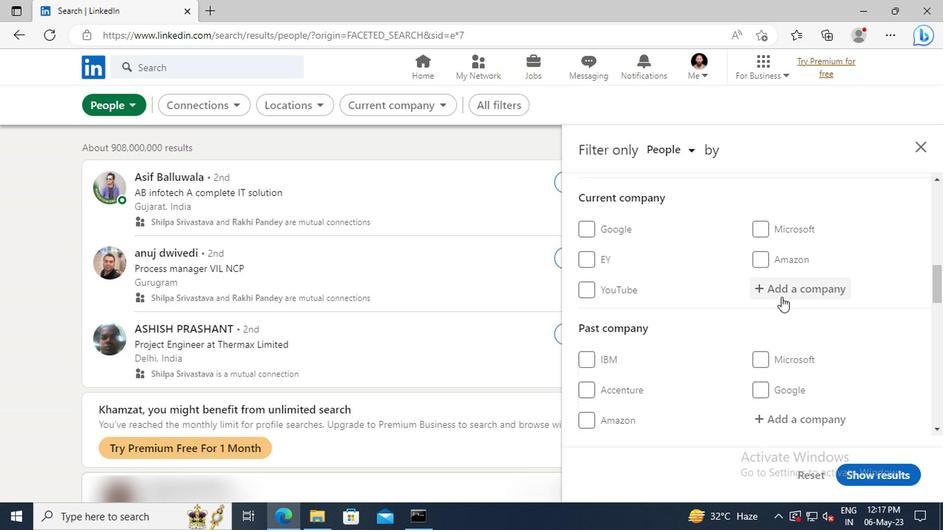 
Action: Mouse pressed left at (777, 292)
Screenshot: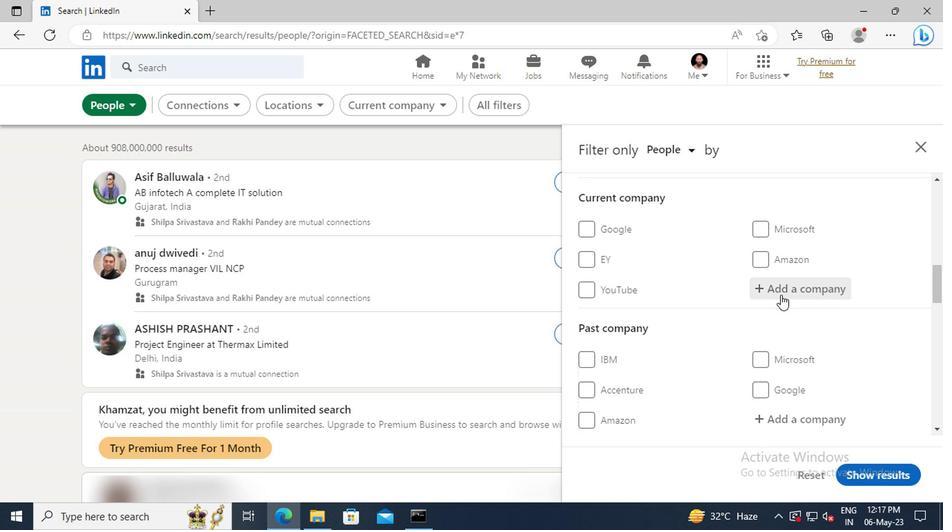 
Action: Key pressed <Key.shift>MC<Key.shift>CORMI
Screenshot: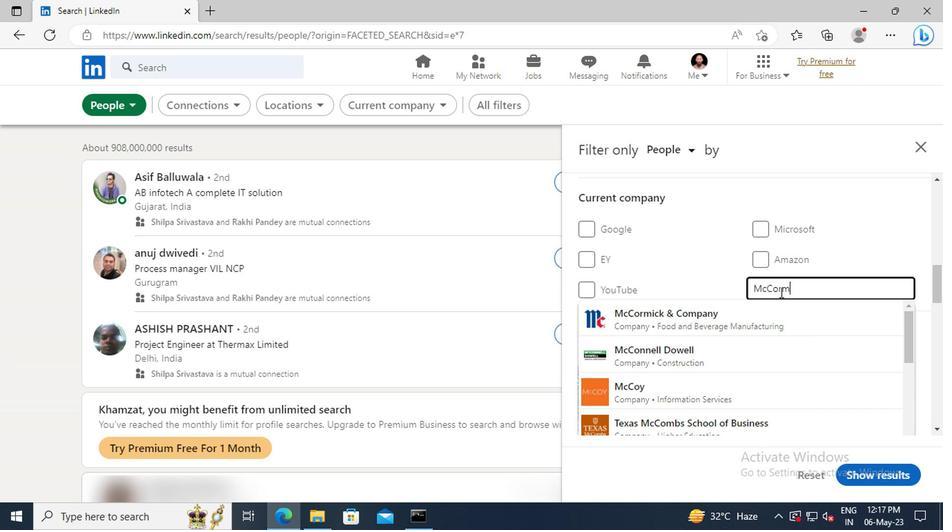 
Action: Mouse moved to (775, 308)
Screenshot: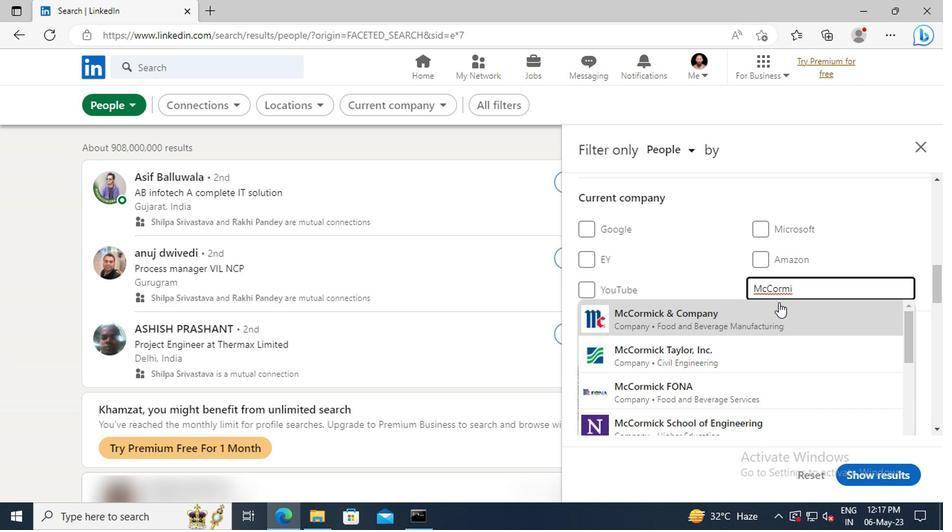 
Action: Mouse pressed left at (775, 308)
Screenshot: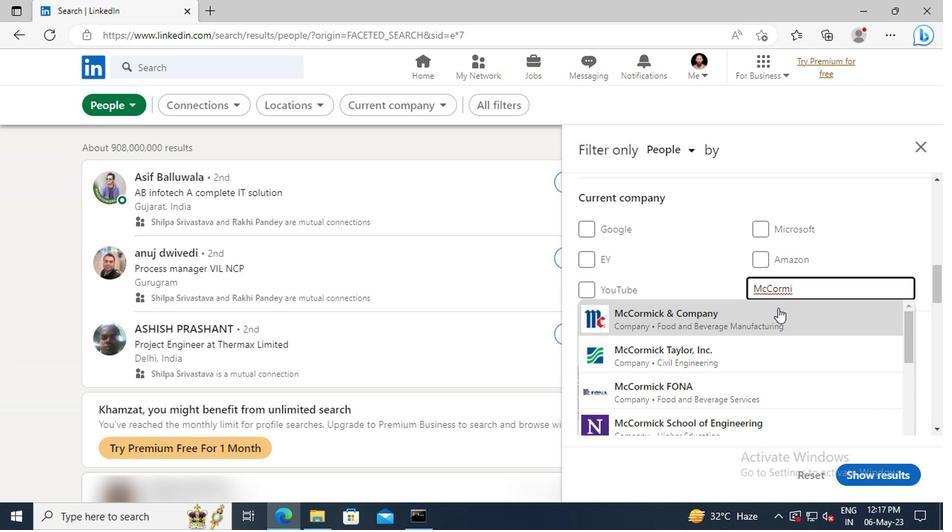 
Action: Mouse scrolled (775, 307) with delta (0, 0)
Screenshot: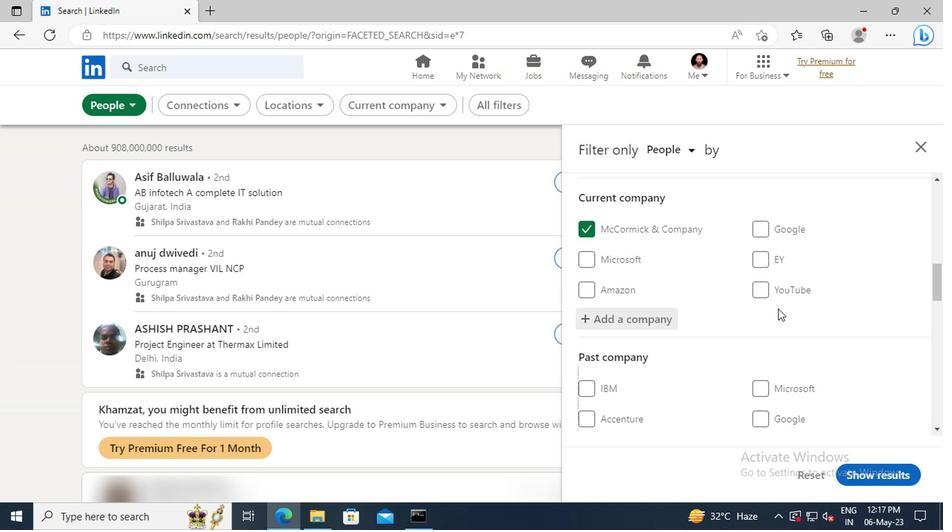
Action: Mouse scrolled (775, 307) with delta (0, 0)
Screenshot: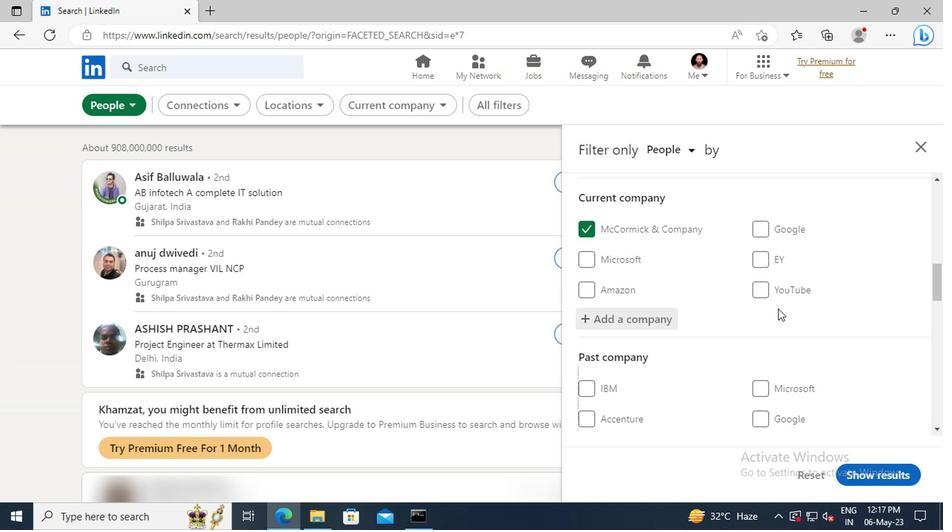 
Action: Mouse scrolled (775, 307) with delta (0, 0)
Screenshot: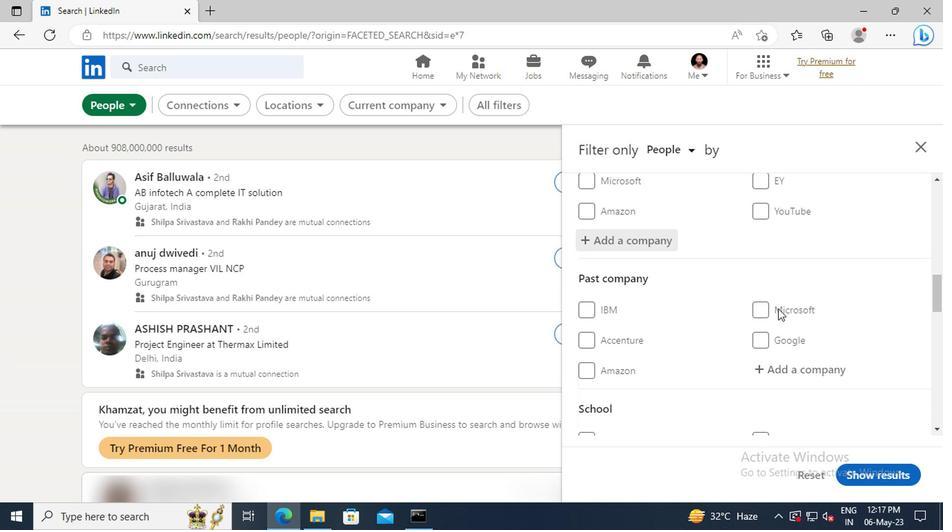 
Action: Mouse scrolled (775, 307) with delta (0, 0)
Screenshot: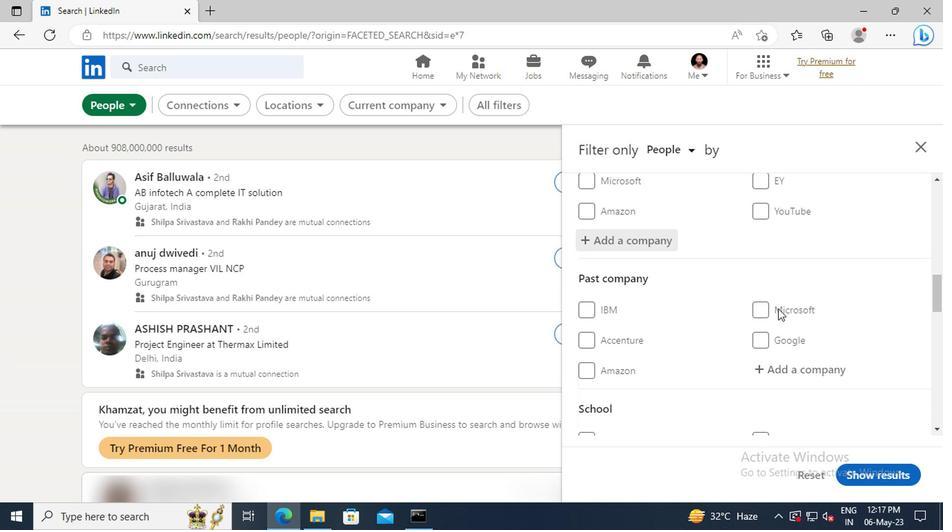 
Action: Mouse moved to (769, 302)
Screenshot: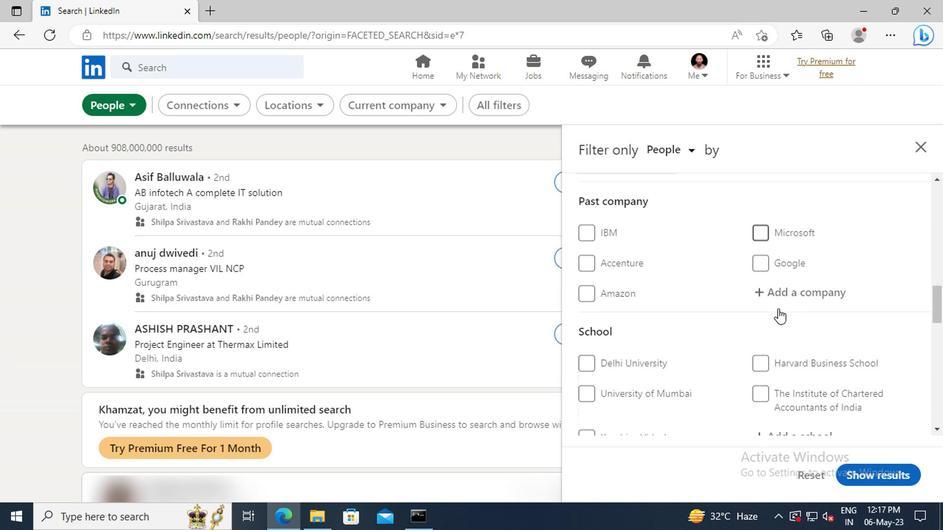 
Action: Mouse scrolled (769, 302) with delta (0, 0)
Screenshot: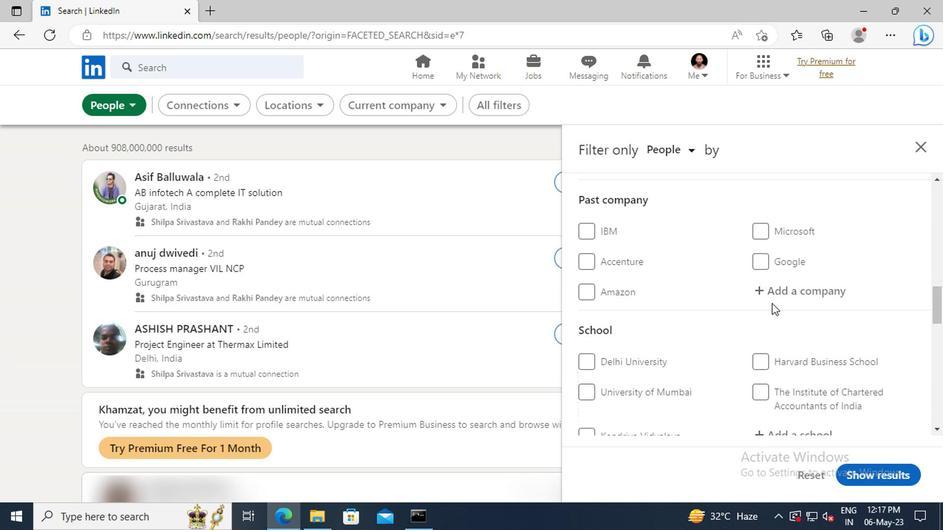 
Action: Mouse scrolled (769, 302) with delta (0, 0)
Screenshot: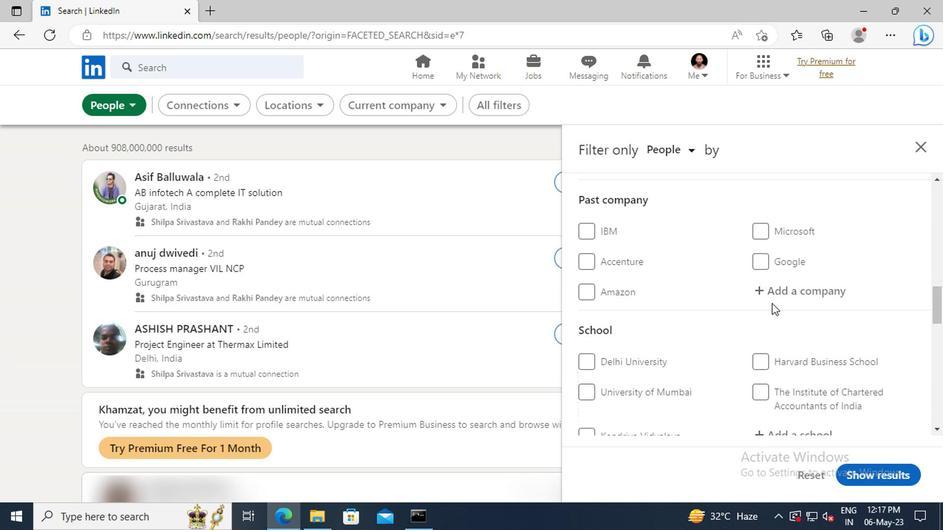 
Action: Mouse scrolled (769, 302) with delta (0, 0)
Screenshot: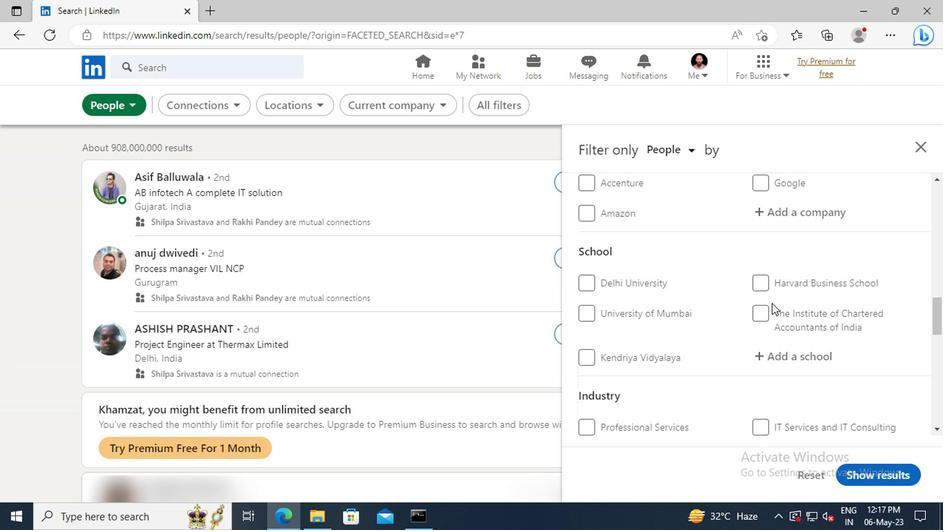 
Action: Mouse moved to (766, 311)
Screenshot: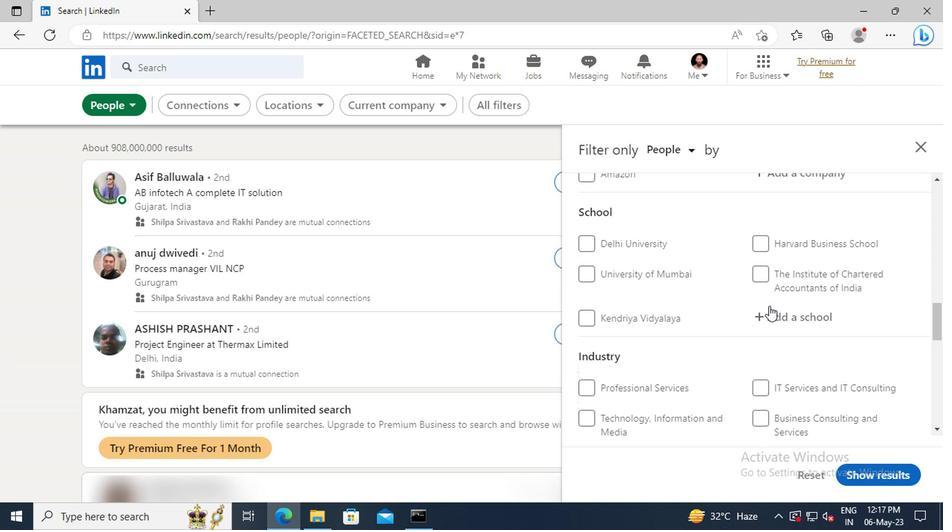 
Action: Mouse pressed left at (766, 311)
Screenshot: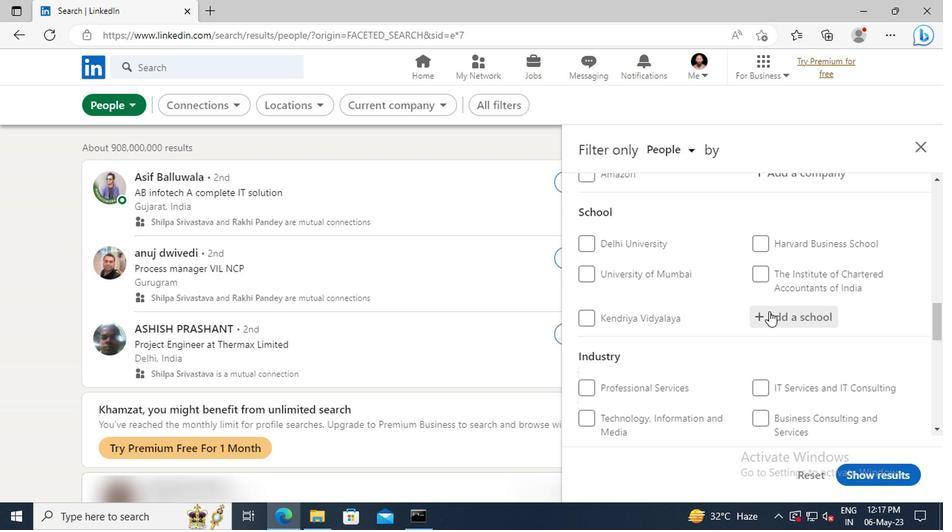 
Action: Key pressed <Key.shift>YOUNG<Key.space>FRESHERS<Key.space><Key.shift>JOBS<Key.space>IN<Key.space><Key.shift>KAR
Screenshot: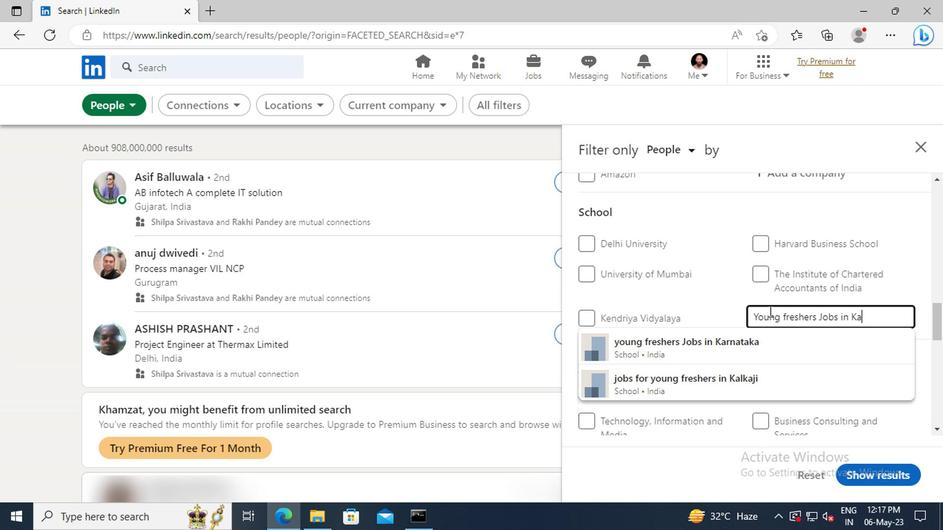 
Action: Mouse moved to (768, 334)
Screenshot: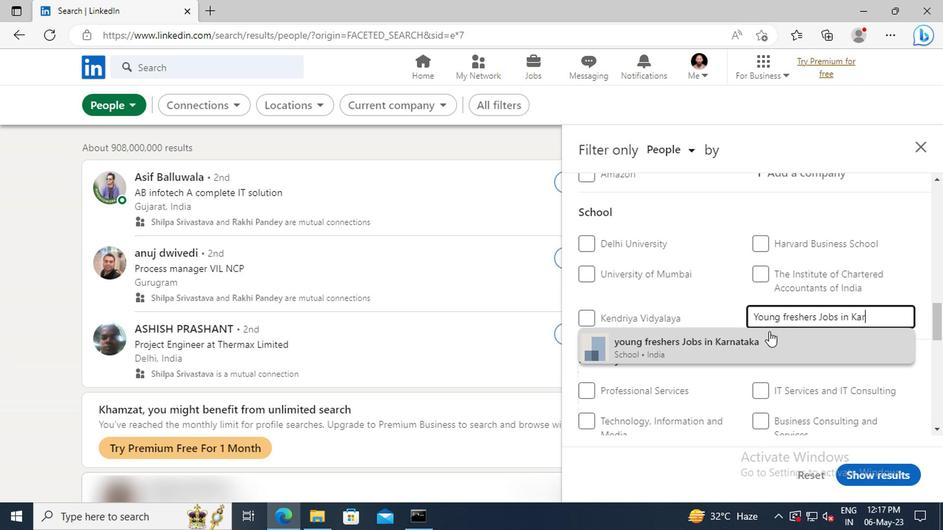 
Action: Mouse pressed left at (768, 334)
Screenshot: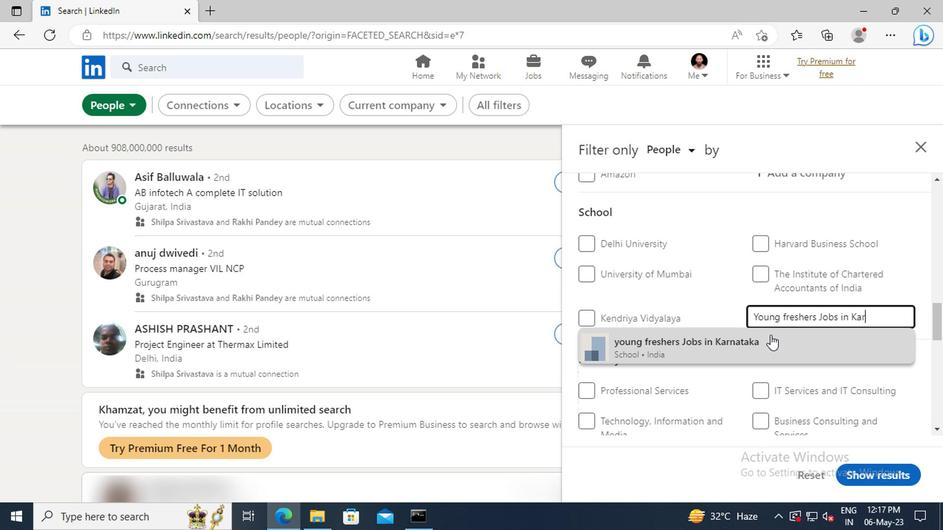 
Action: Mouse scrolled (768, 333) with delta (0, 0)
Screenshot: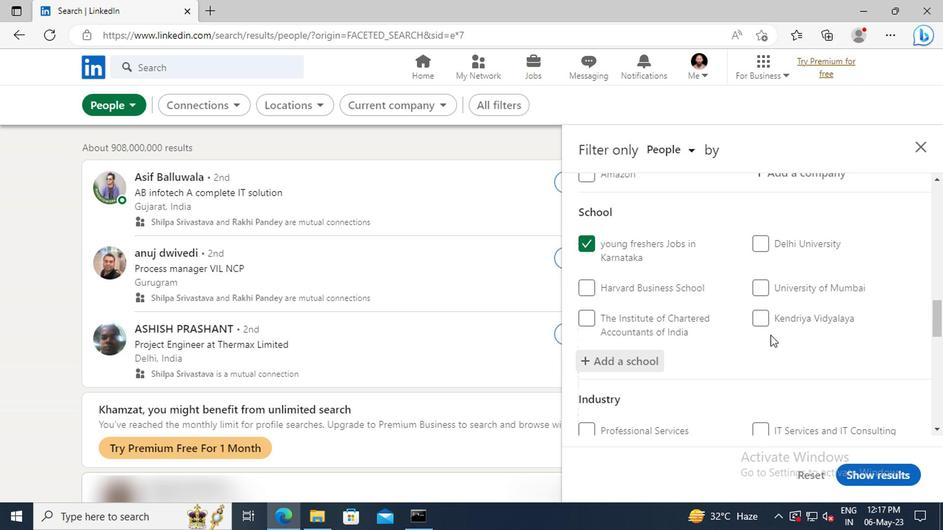 
Action: Mouse scrolled (768, 333) with delta (0, 0)
Screenshot: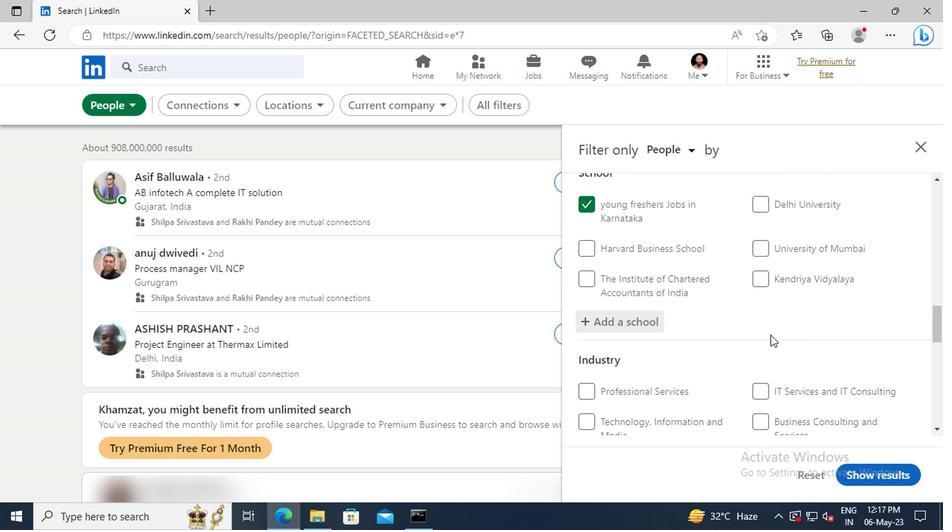 
Action: Mouse scrolled (768, 333) with delta (0, 0)
Screenshot: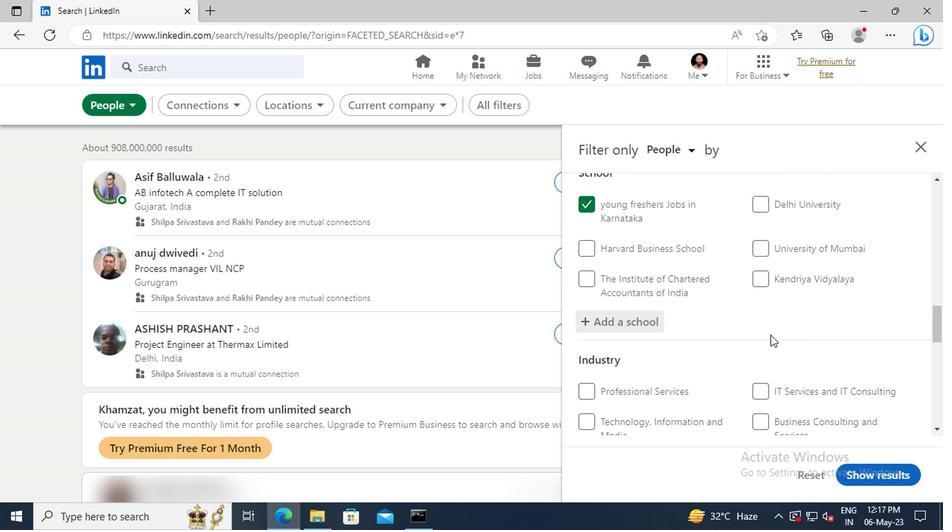 
Action: Mouse moved to (767, 329)
Screenshot: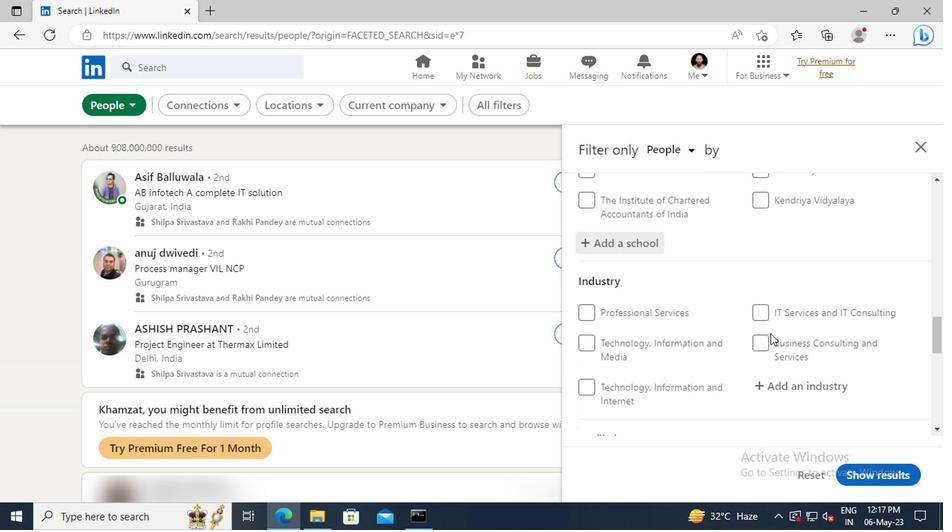 
Action: Mouse scrolled (767, 328) with delta (0, 0)
Screenshot: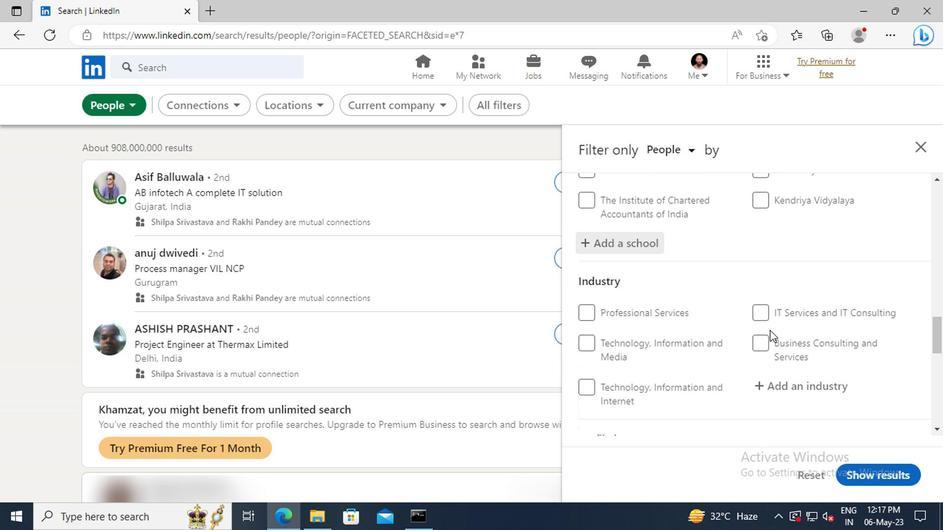 
Action: Mouse scrolled (767, 328) with delta (0, 0)
Screenshot: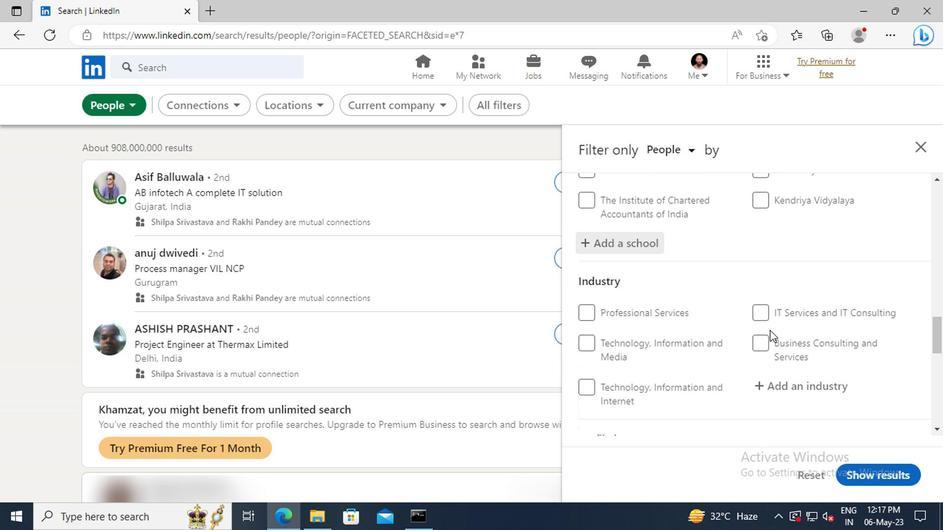 
Action: Mouse moved to (770, 313)
Screenshot: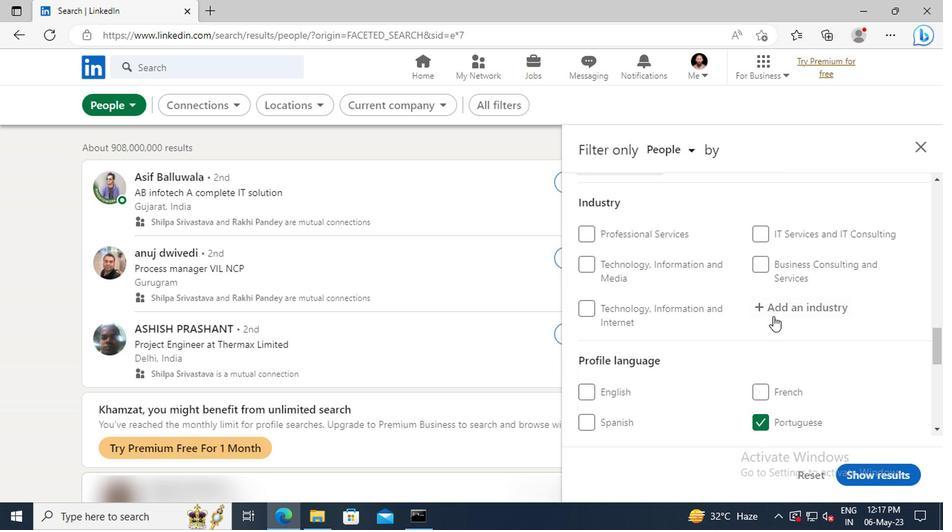 
Action: Mouse pressed left at (770, 313)
Screenshot: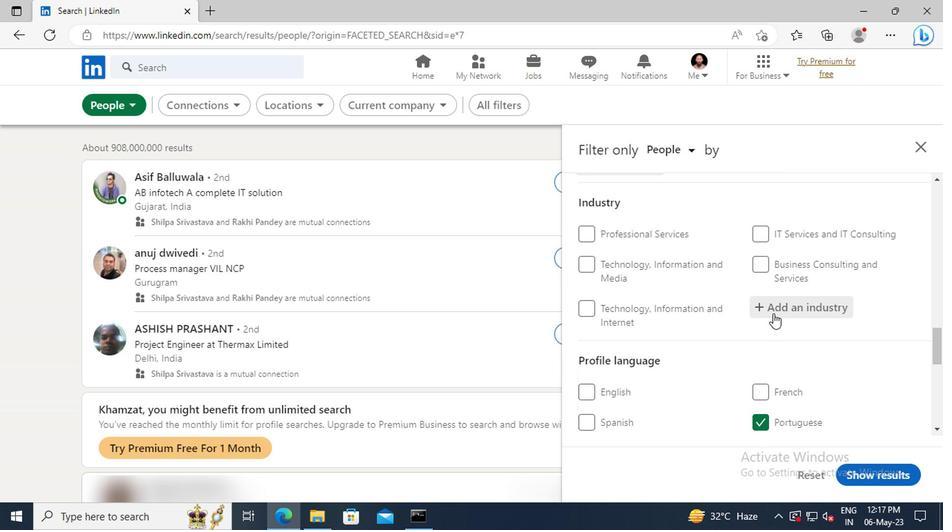 
Action: Key pressed <Key.shift>DENT
Screenshot: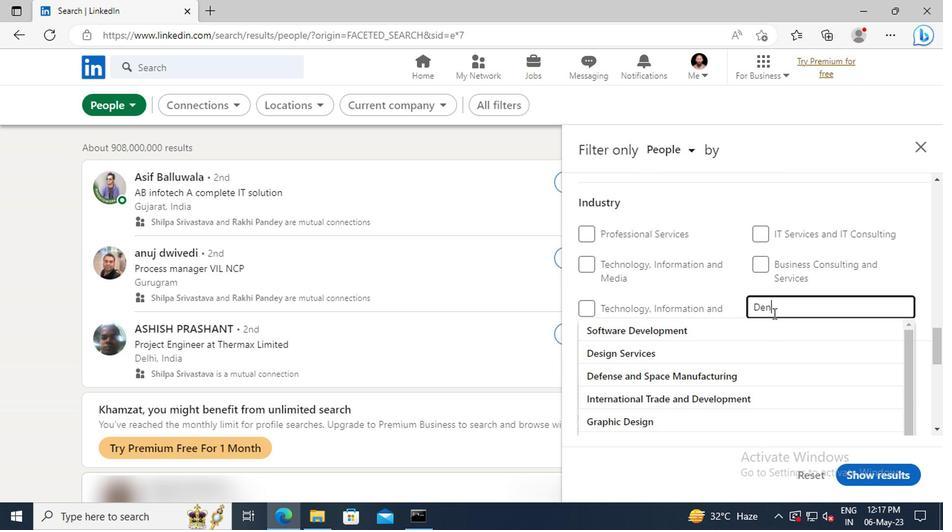 
Action: Mouse moved to (772, 324)
Screenshot: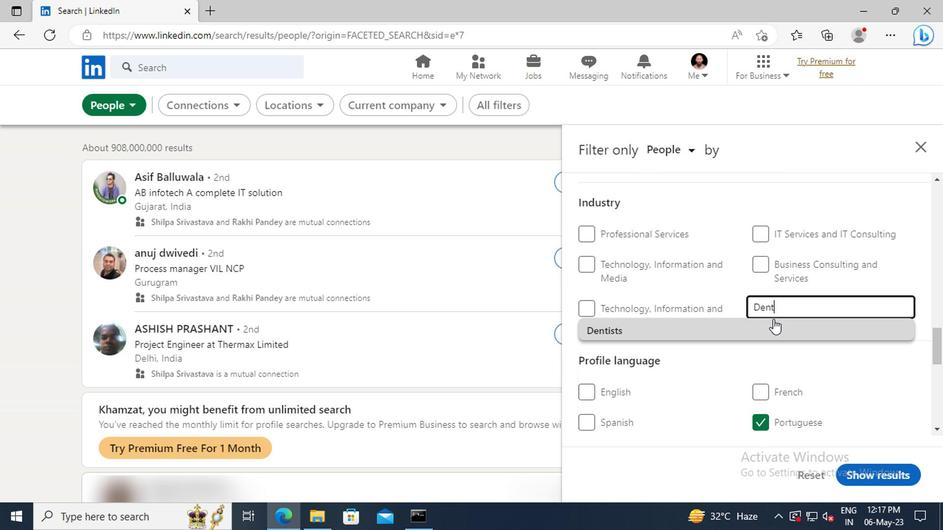
Action: Mouse pressed left at (772, 324)
Screenshot: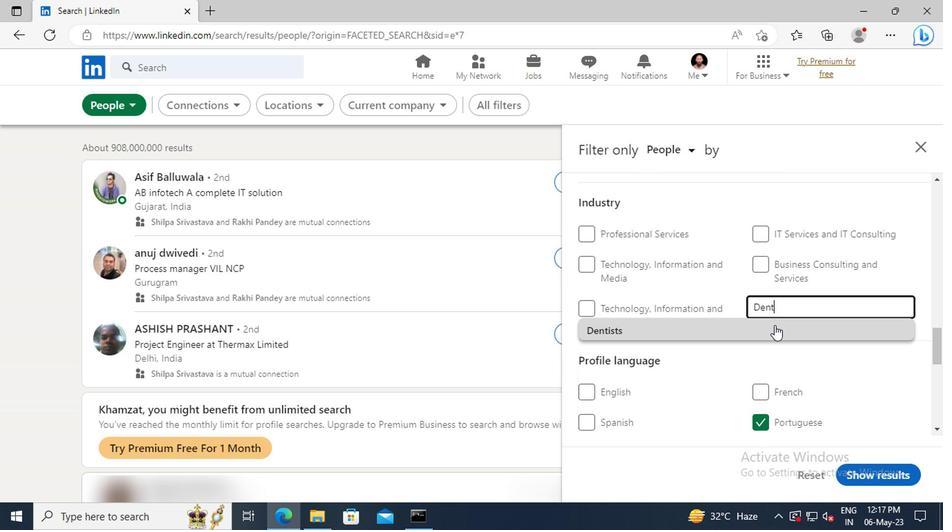
Action: Mouse scrolled (772, 324) with delta (0, 0)
Screenshot: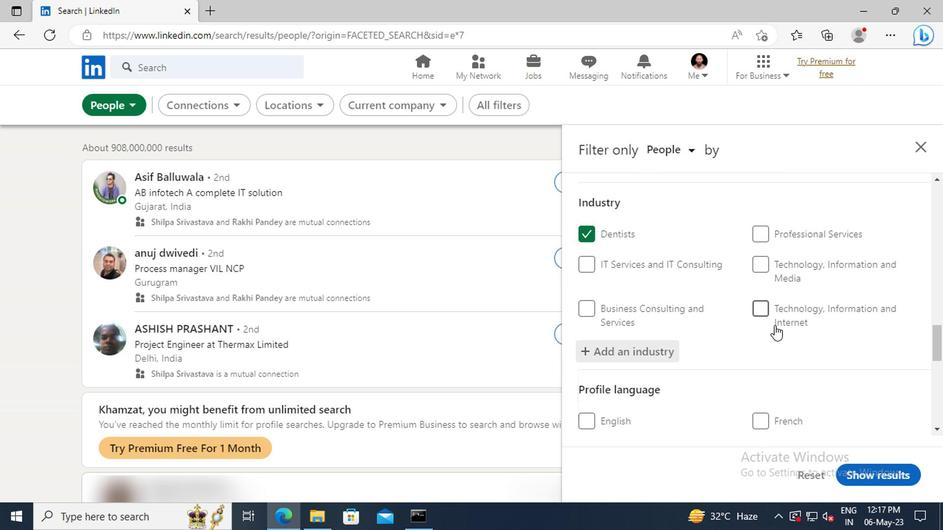 
Action: Mouse scrolled (772, 324) with delta (0, 0)
Screenshot: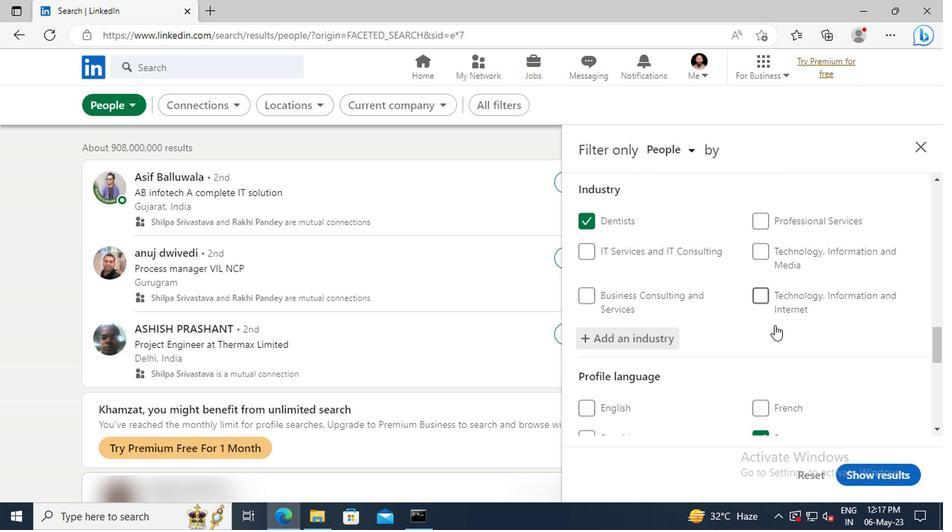 
Action: Mouse scrolled (772, 324) with delta (0, 0)
Screenshot: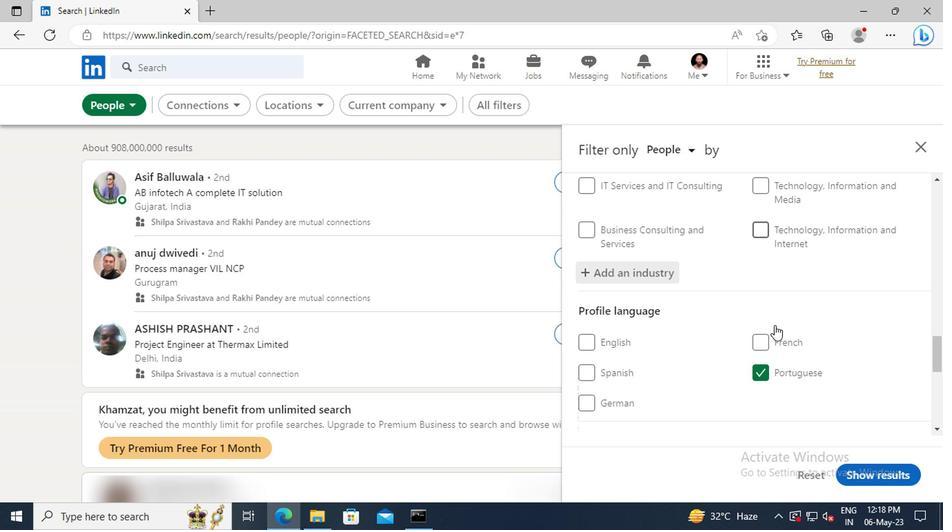 
Action: Mouse scrolled (772, 324) with delta (0, 0)
Screenshot: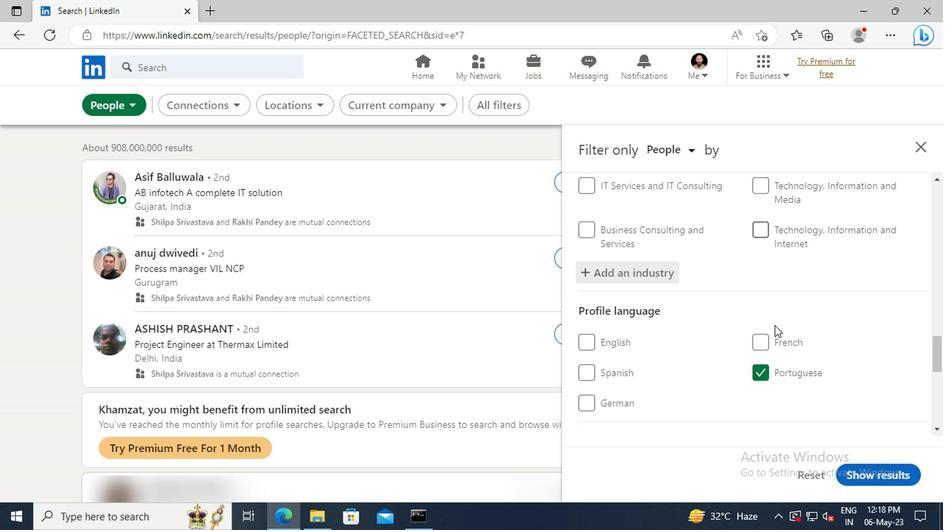 
Action: Mouse moved to (772, 323)
Screenshot: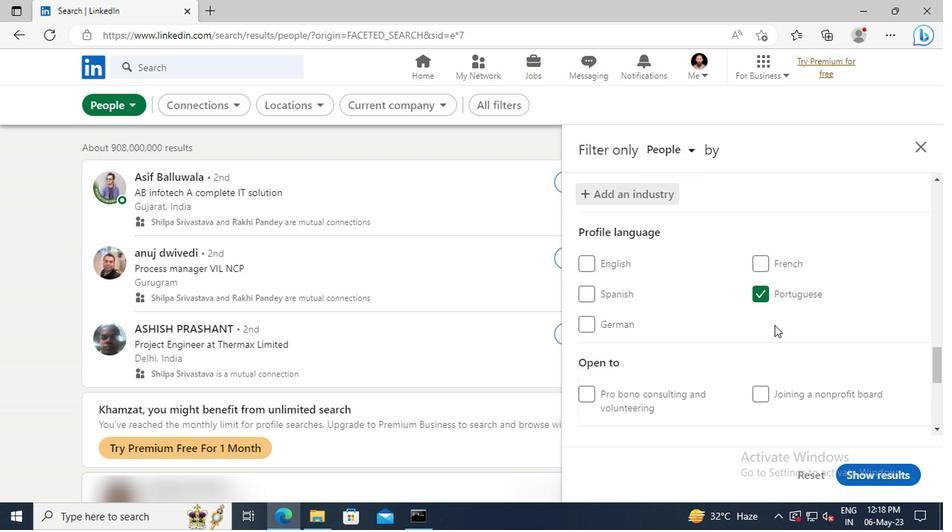 
Action: Mouse scrolled (772, 323) with delta (0, 0)
Screenshot: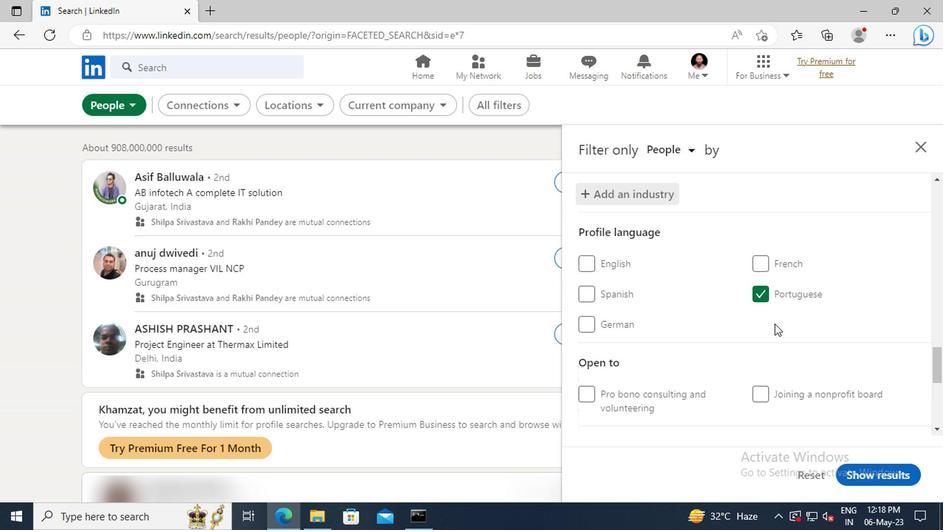 
Action: Mouse scrolled (772, 323) with delta (0, 0)
Screenshot: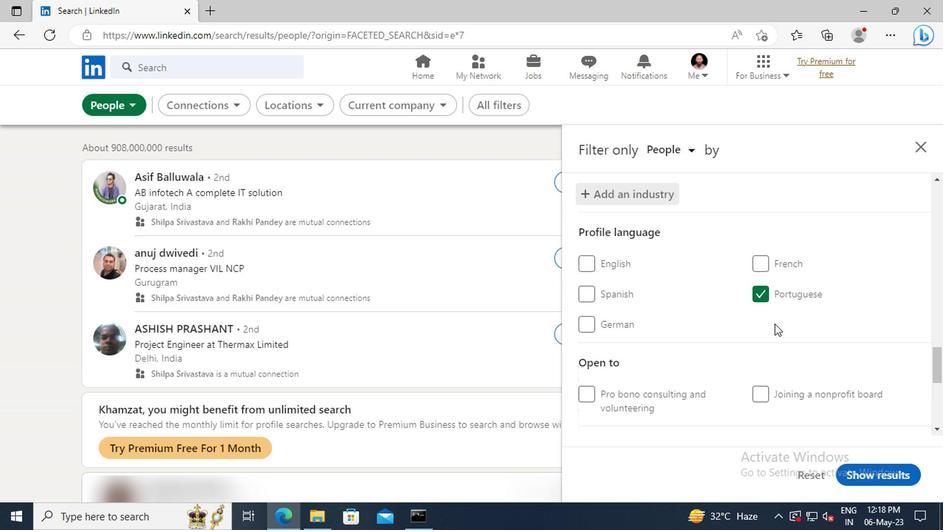 
Action: Mouse moved to (770, 318)
Screenshot: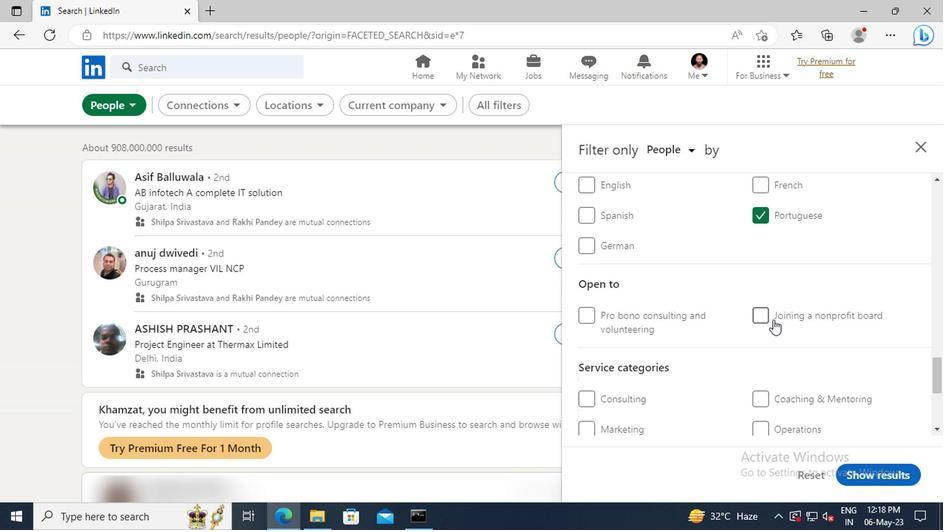
Action: Mouse scrolled (770, 317) with delta (0, 0)
Screenshot: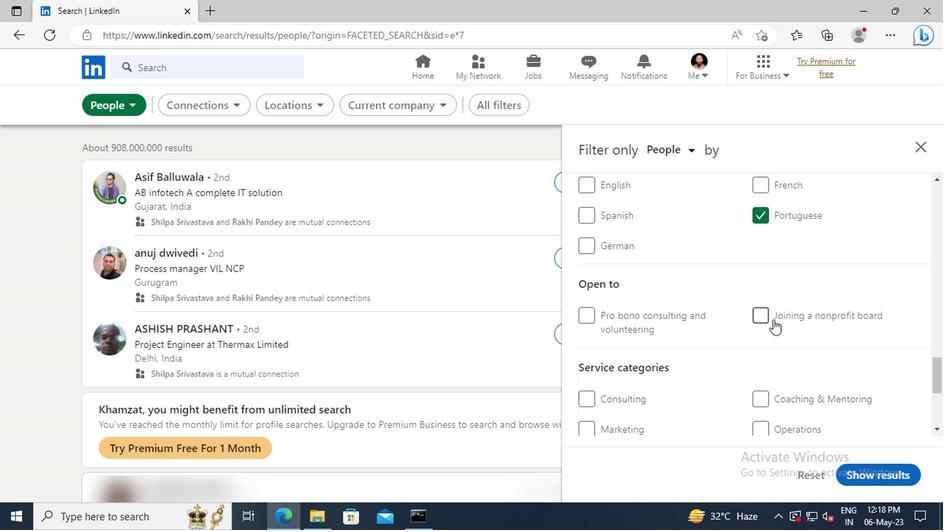 
Action: Mouse scrolled (770, 317) with delta (0, 0)
Screenshot: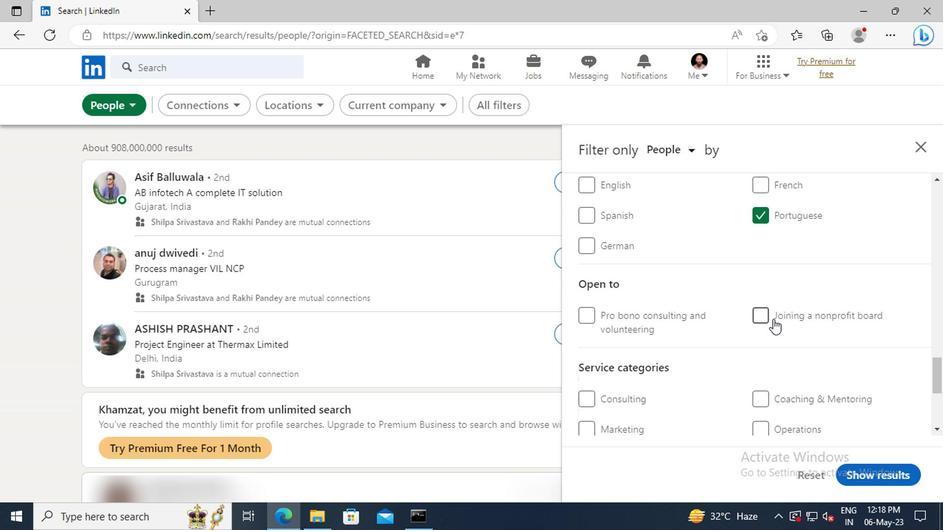 
Action: Mouse scrolled (770, 317) with delta (0, 0)
Screenshot: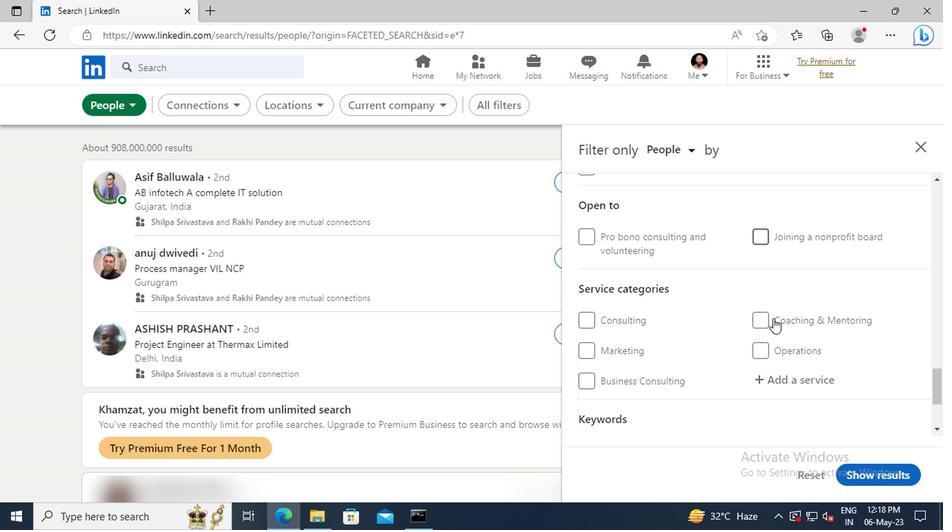 
Action: Mouse moved to (771, 338)
Screenshot: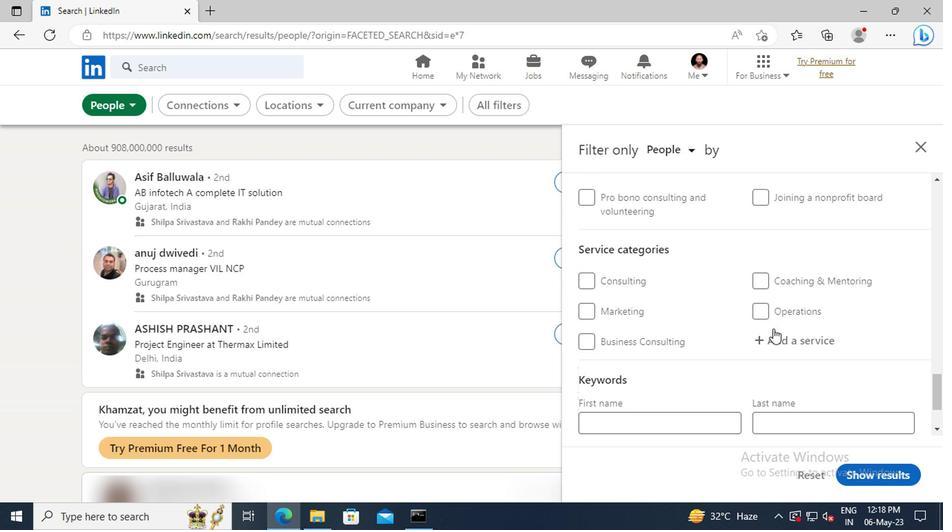 
Action: Mouse pressed left at (771, 338)
Screenshot: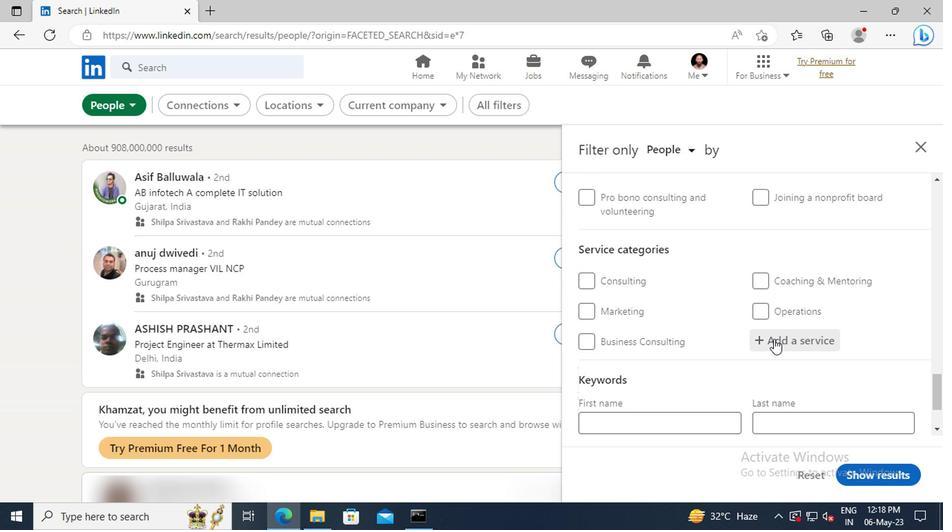 
Action: Key pressed <Key.shift>SOCIAL<Key.space>
Screenshot: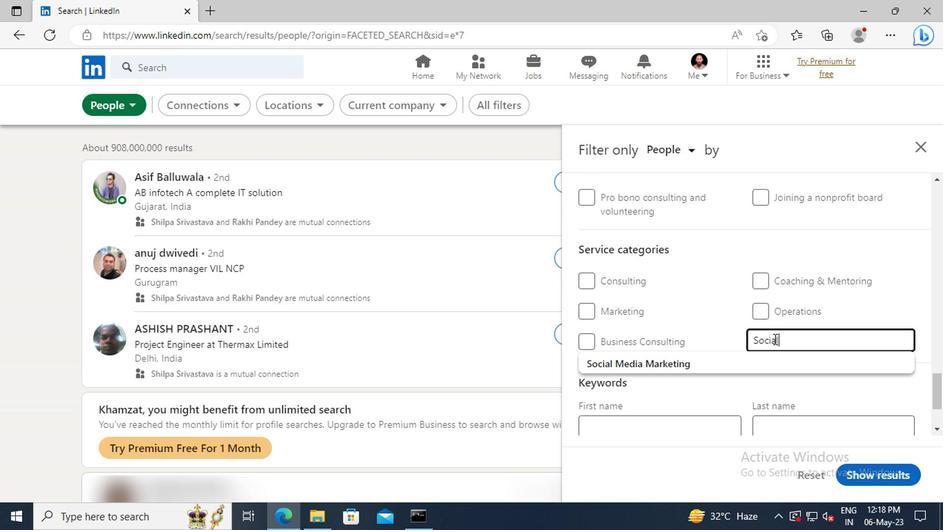 
Action: Mouse moved to (775, 358)
Screenshot: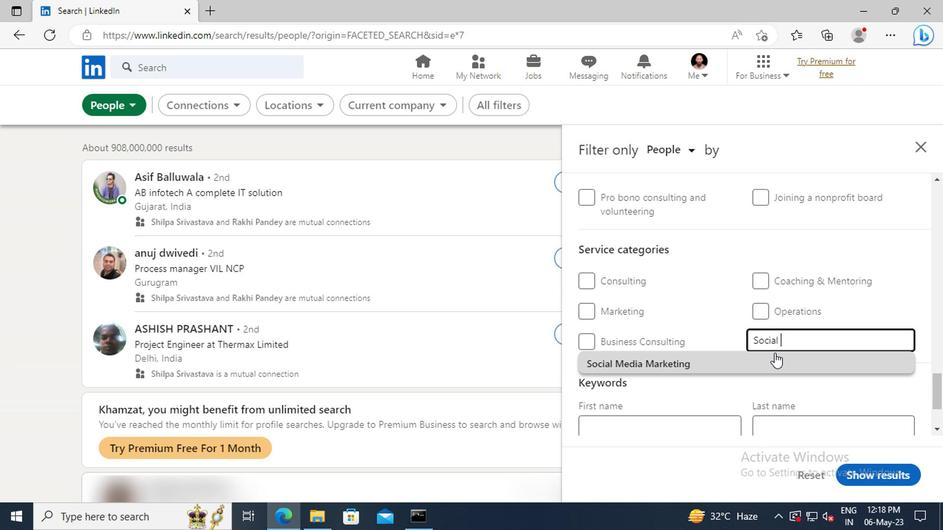 
Action: Mouse pressed left at (775, 358)
Screenshot: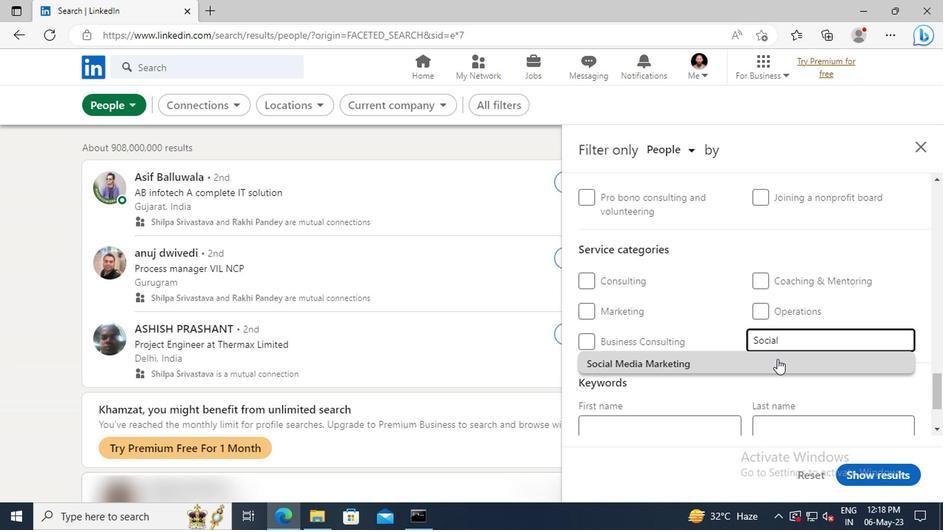 
Action: Mouse moved to (775, 358)
Screenshot: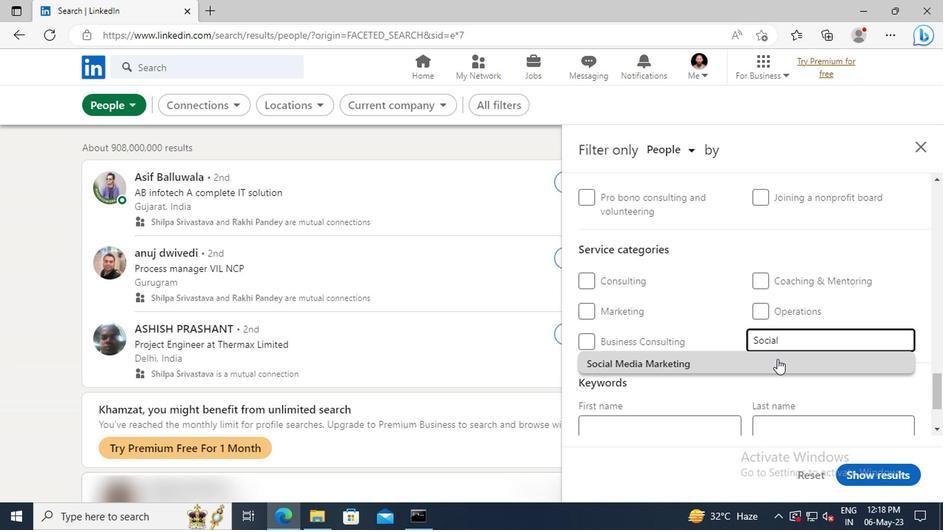 
Action: Mouse scrolled (775, 358) with delta (0, 0)
Screenshot: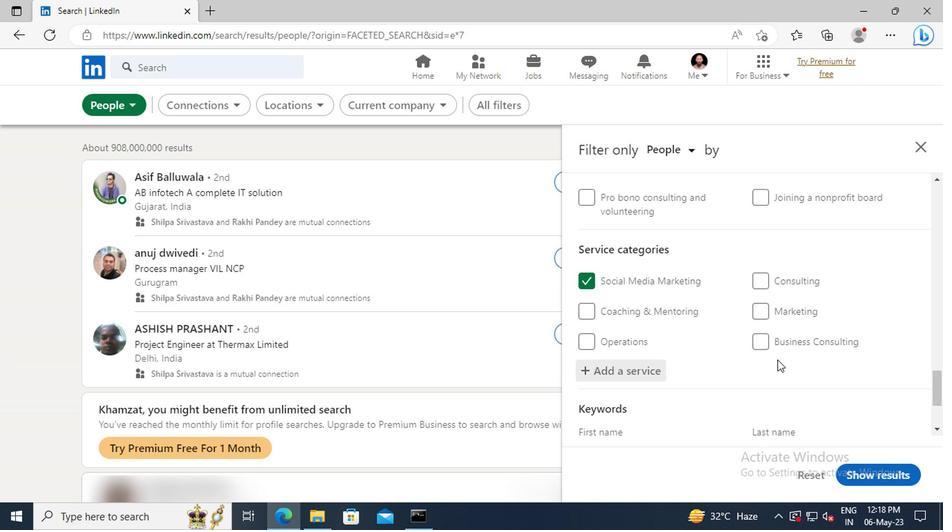 
Action: Mouse scrolled (775, 358) with delta (0, 0)
Screenshot: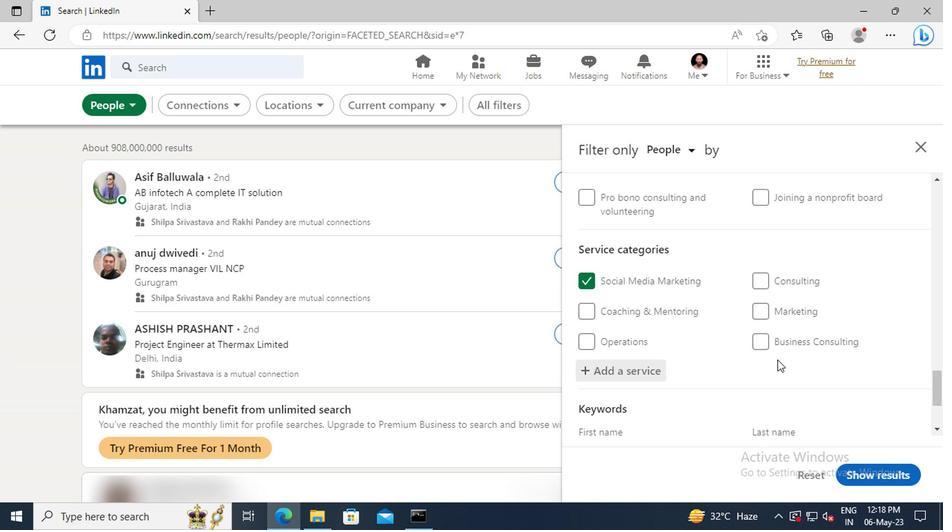 
Action: Mouse scrolled (775, 358) with delta (0, 0)
Screenshot: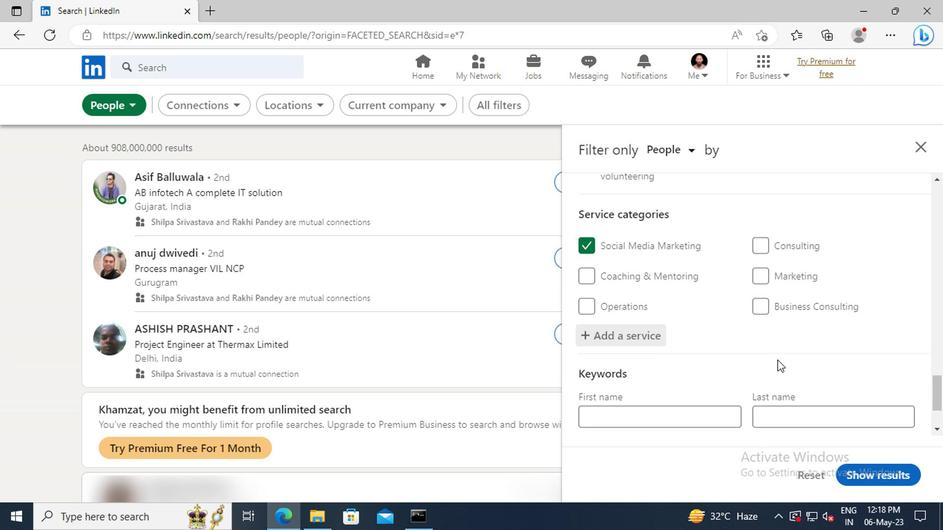 
Action: Mouse scrolled (775, 358) with delta (0, 0)
Screenshot: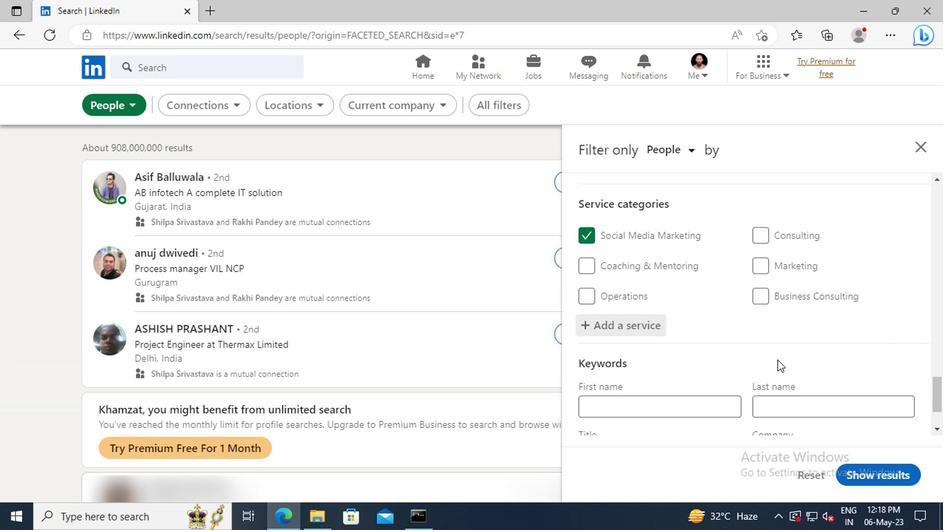
Action: Mouse moved to (683, 370)
Screenshot: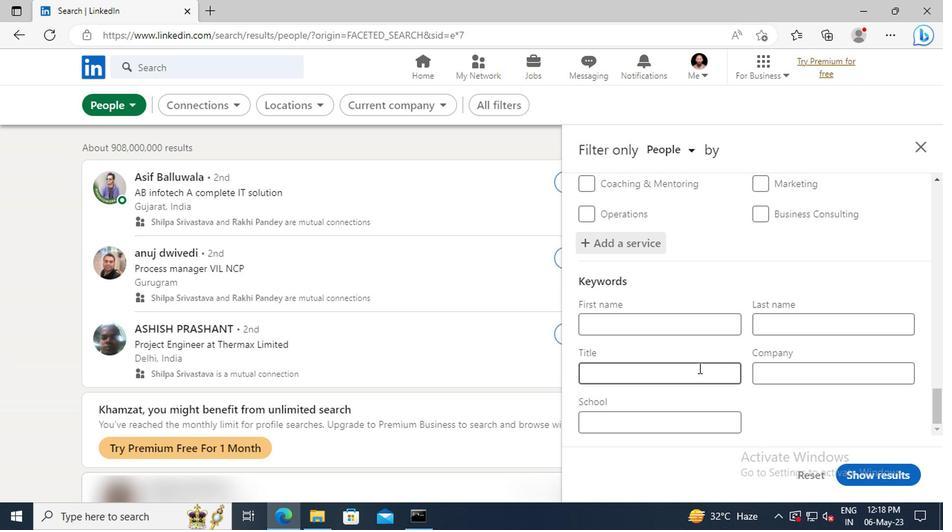 
Action: Mouse pressed left at (683, 370)
Screenshot: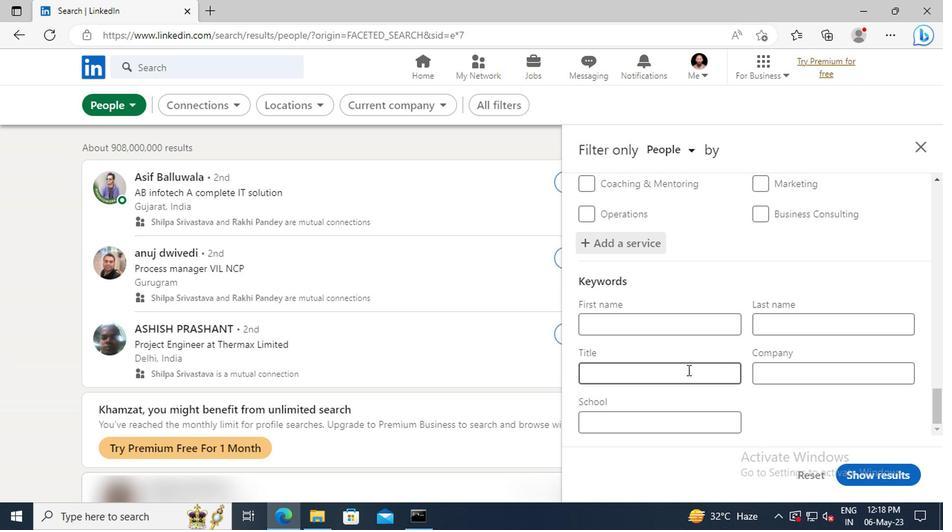 
Action: Key pressed <Key.shift>SALES<Key.space><Key.shift>ENGINEER<Key.enter>
Screenshot: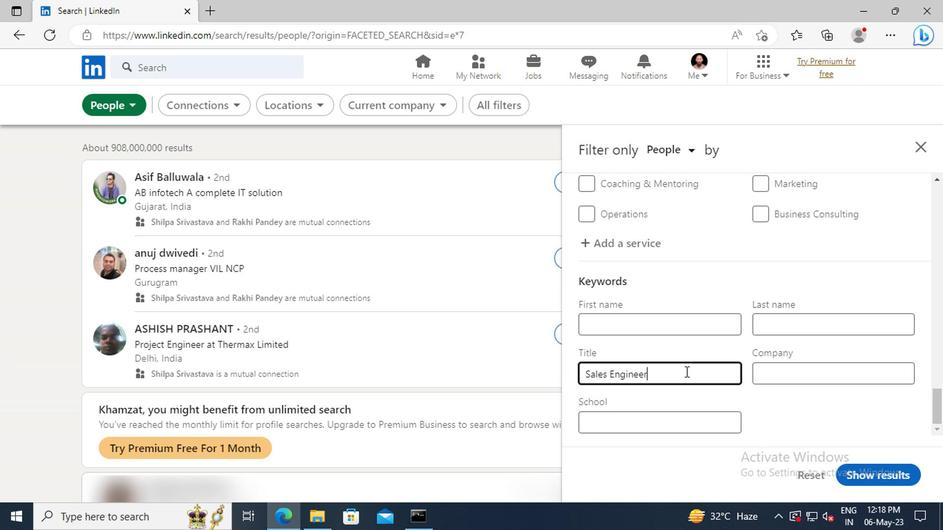 
Action: Mouse moved to (870, 468)
Screenshot: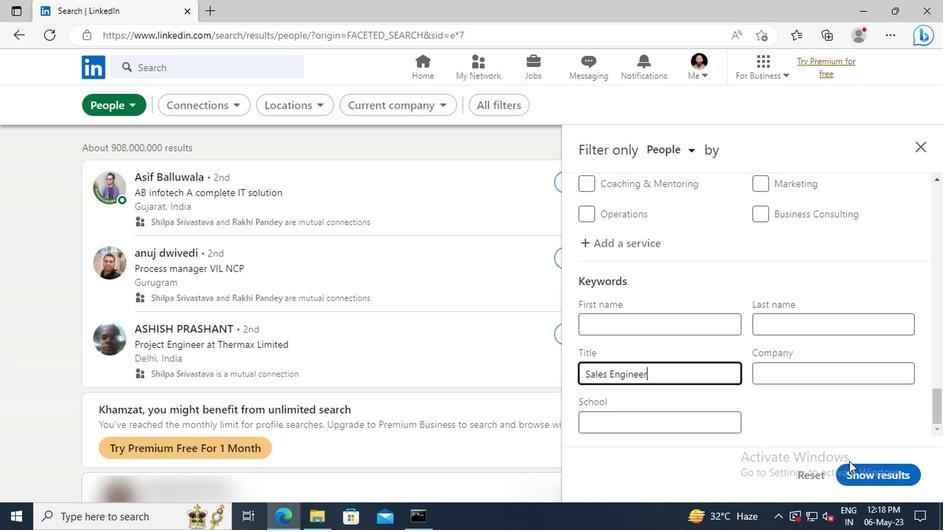 
Action: Mouse pressed left at (870, 468)
Screenshot: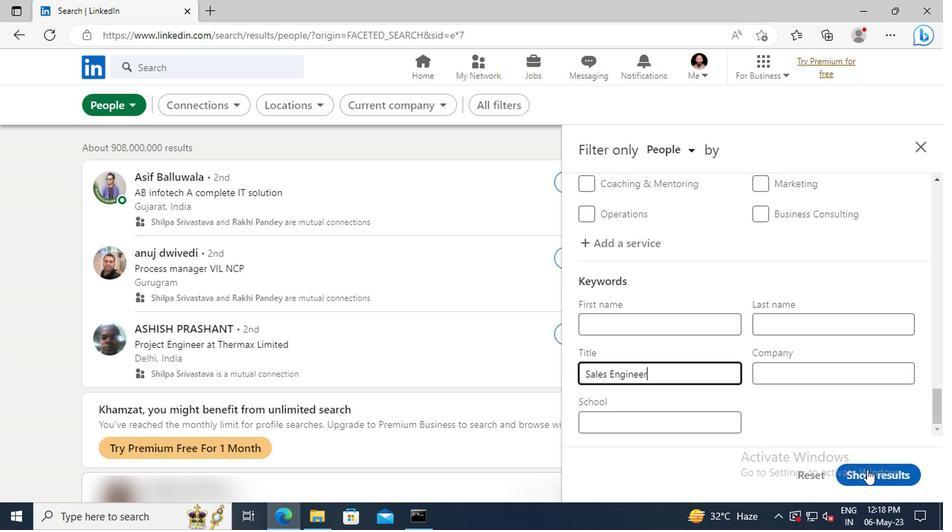 
